 Task: Plan a trip to Melilla, Spain from 5th December, 2023 to 15th December, 2023 for 8 adults. Place can be entire room with 5 bedrooms having 5 beds and 5 bathrooms. Property type can be house.
Action: Mouse moved to (647, 291)
Screenshot: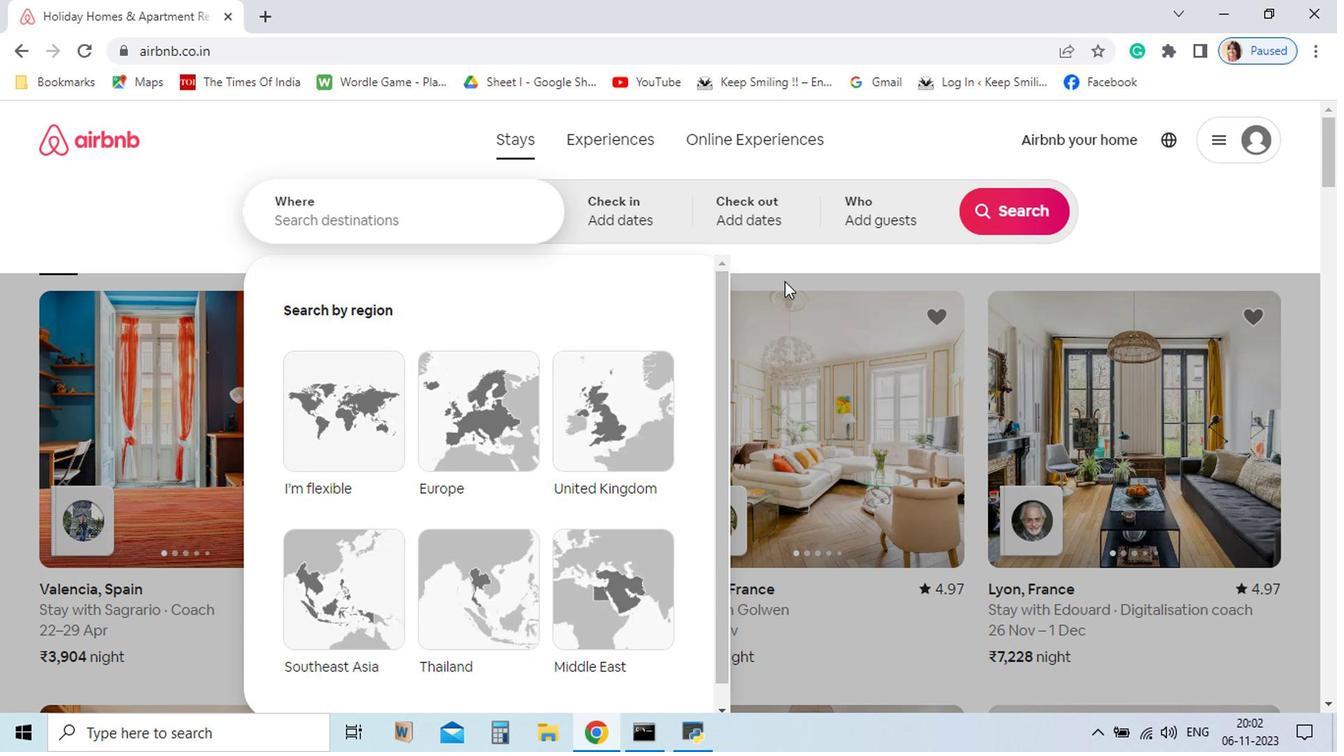
Action: Key pressed <Key.shift_r>Meli
Screenshot: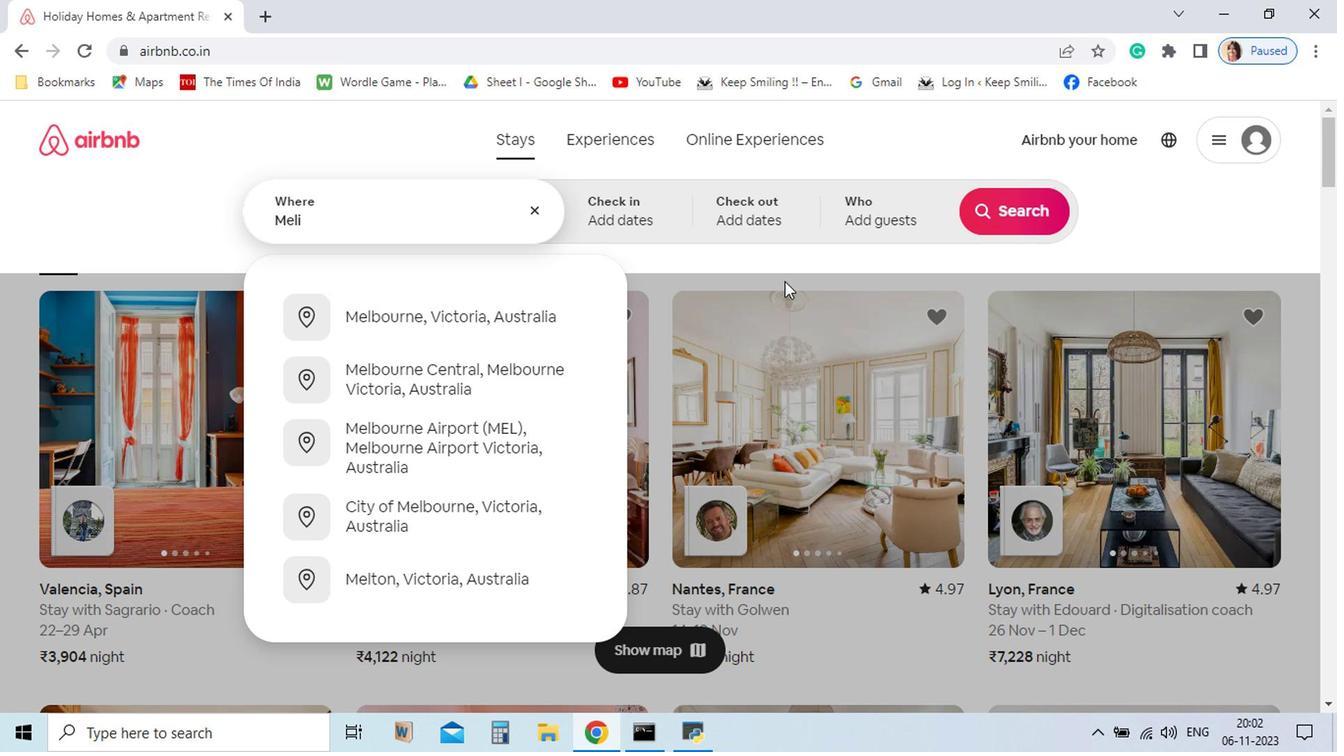 
Action: Mouse moved to (356, 353)
Screenshot: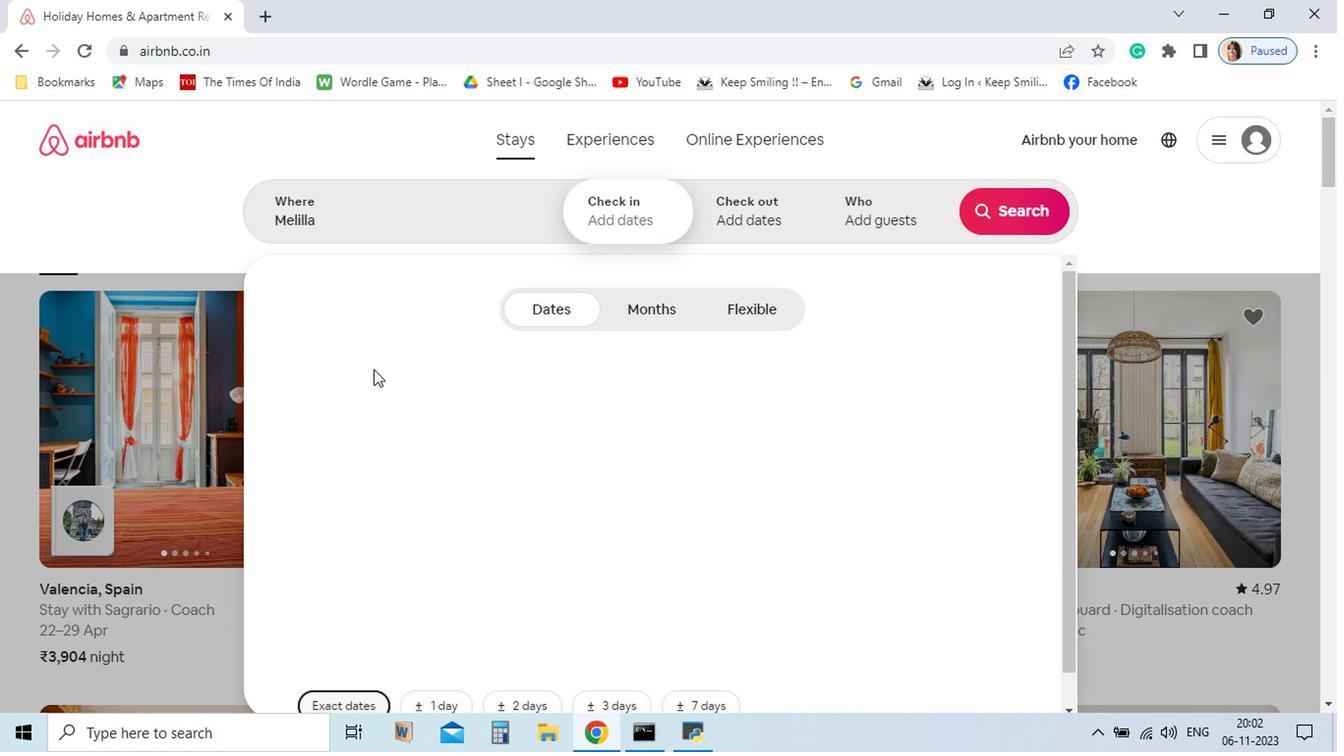 
Action: Mouse pressed left at (356, 353)
Screenshot: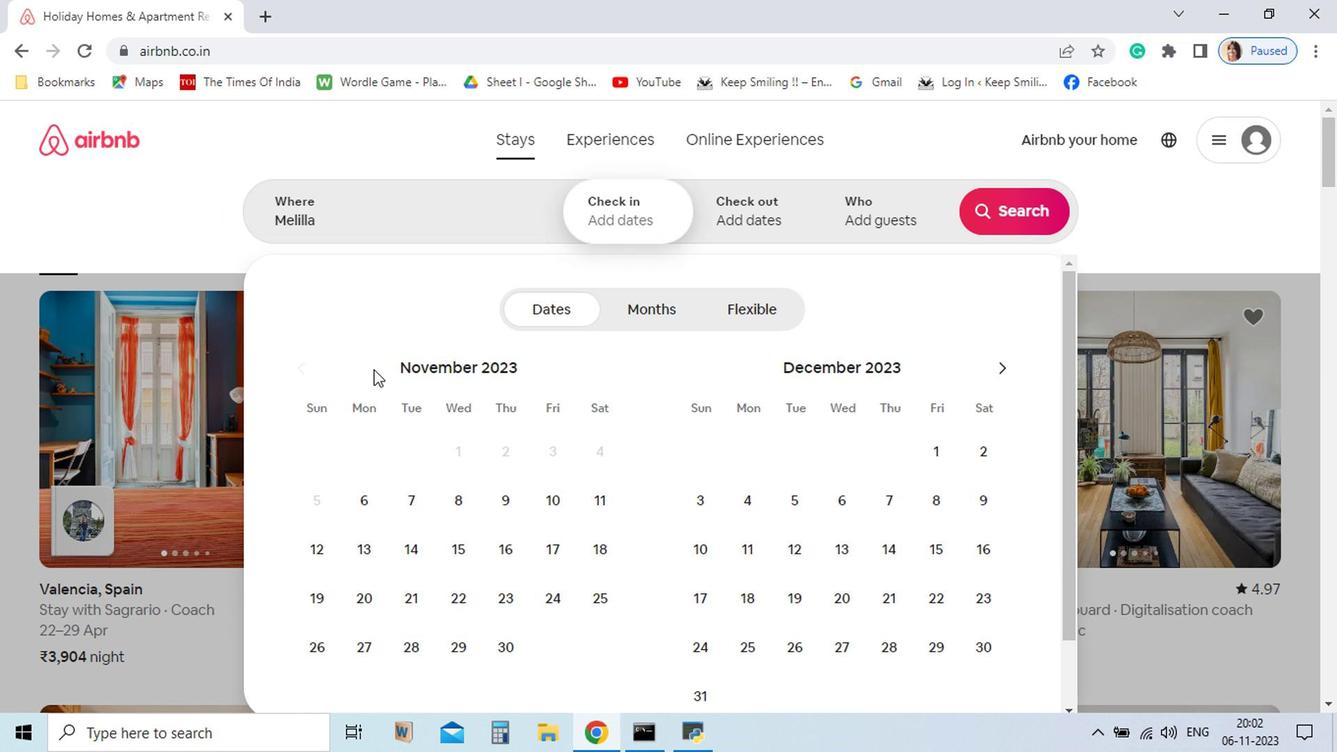 
Action: Mouse moved to (346, 250)
Screenshot: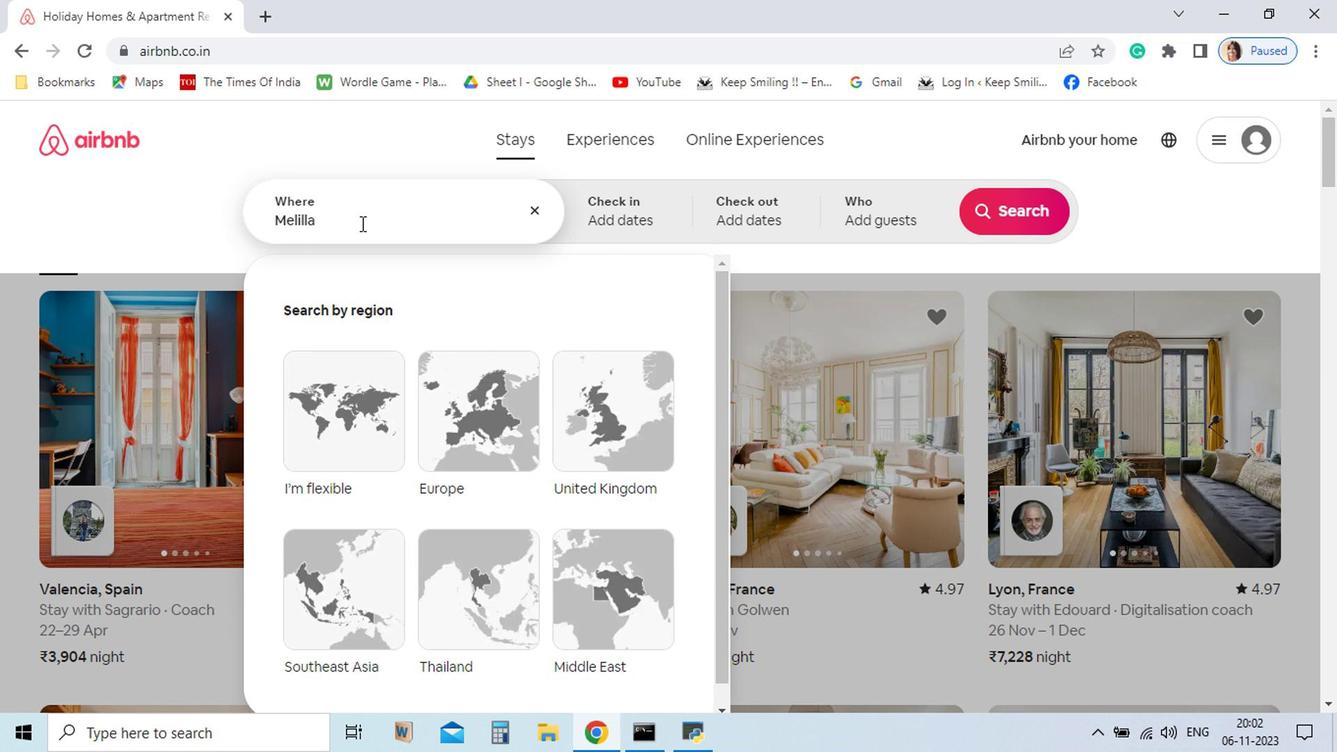 
Action: Mouse pressed left at (346, 250)
Screenshot: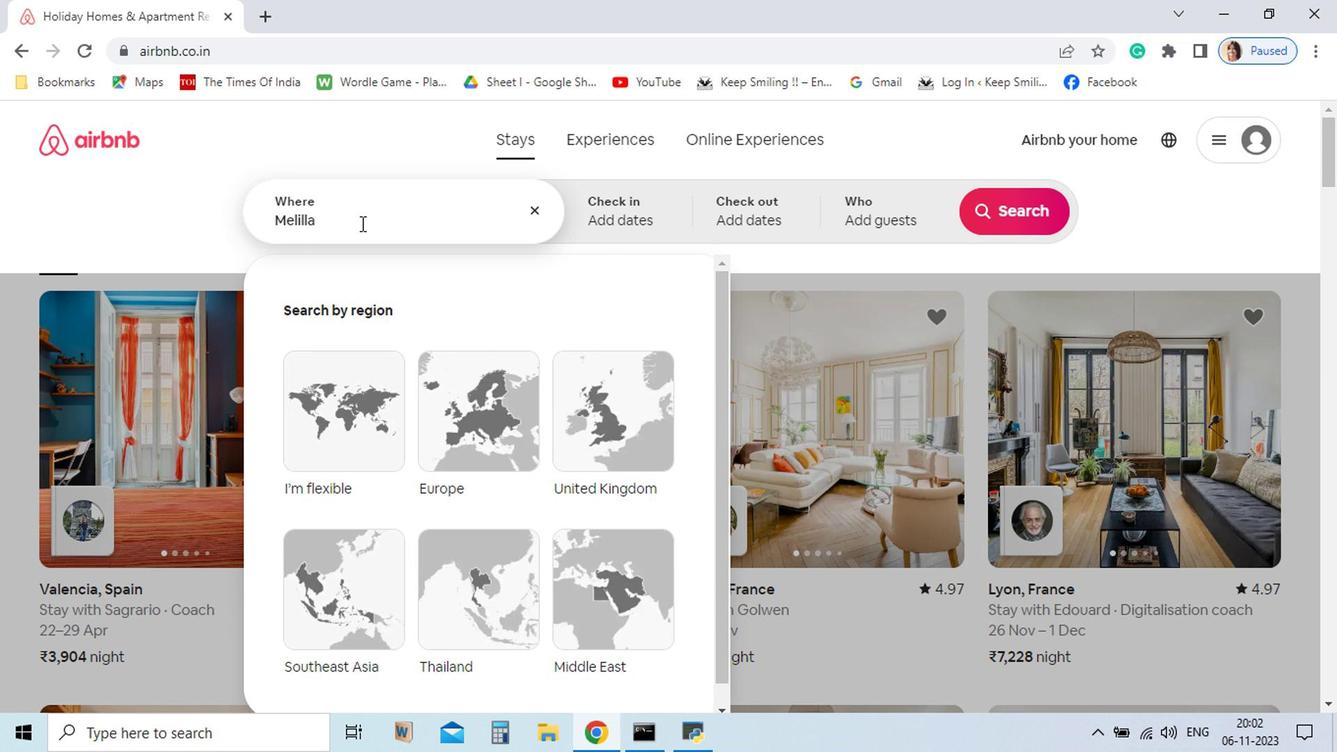 
Action: Key pressed ,<Key.space><Key.shift>Spain<Key.enter>
Screenshot: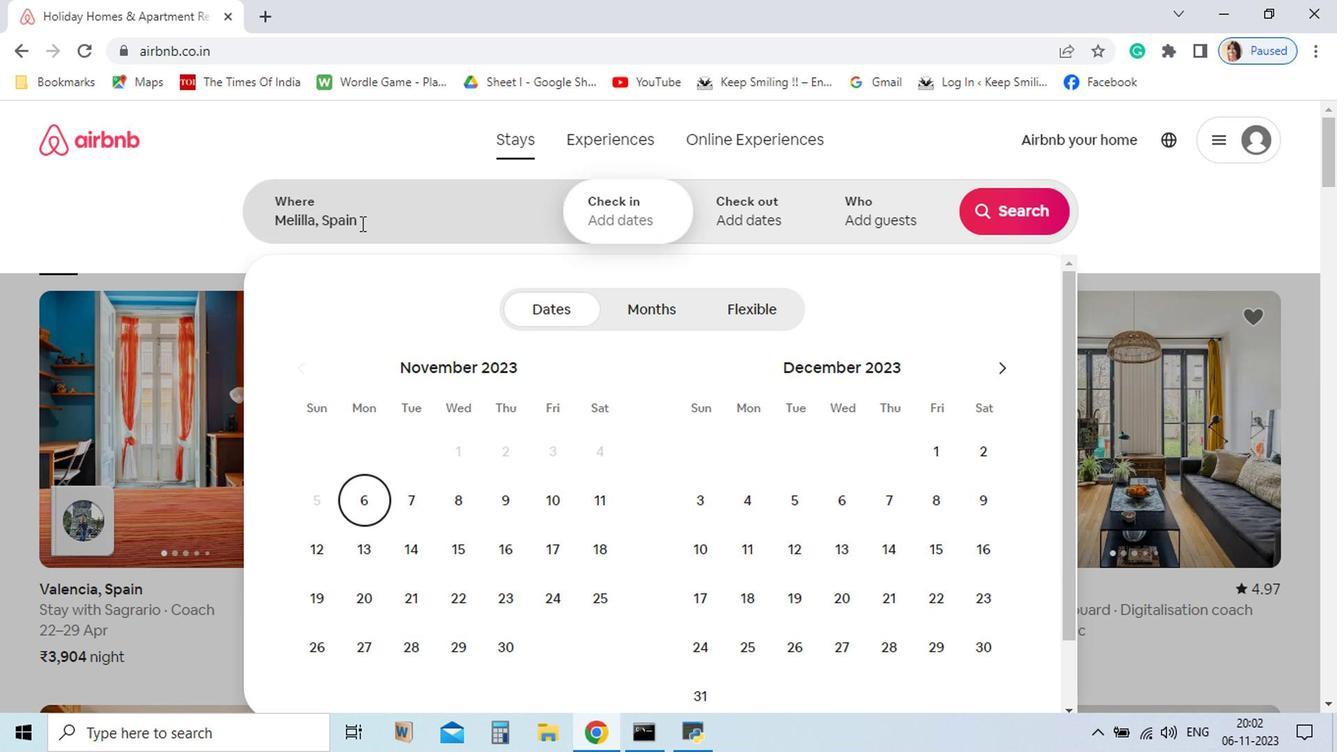 
Action: Mouse moved to (650, 441)
Screenshot: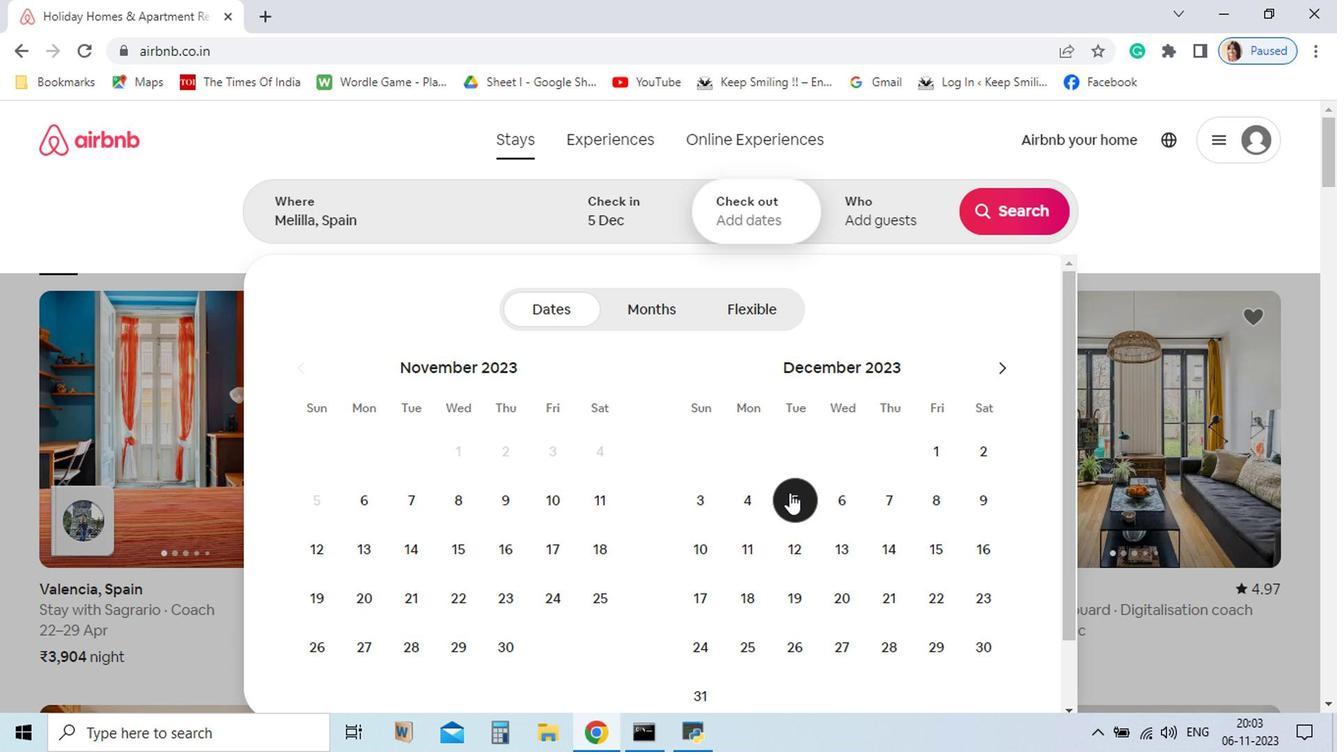 
Action: Mouse pressed left at (650, 441)
Screenshot: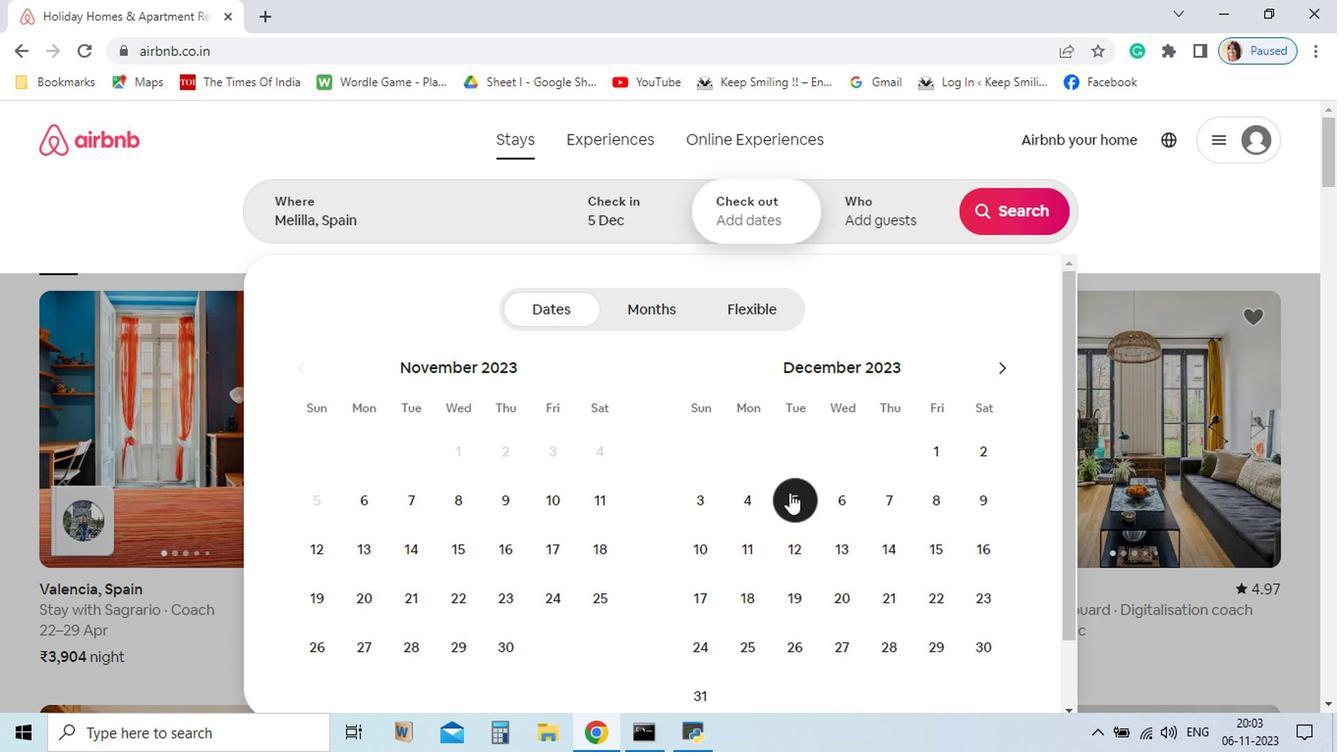 
Action: Mouse moved to (743, 482)
Screenshot: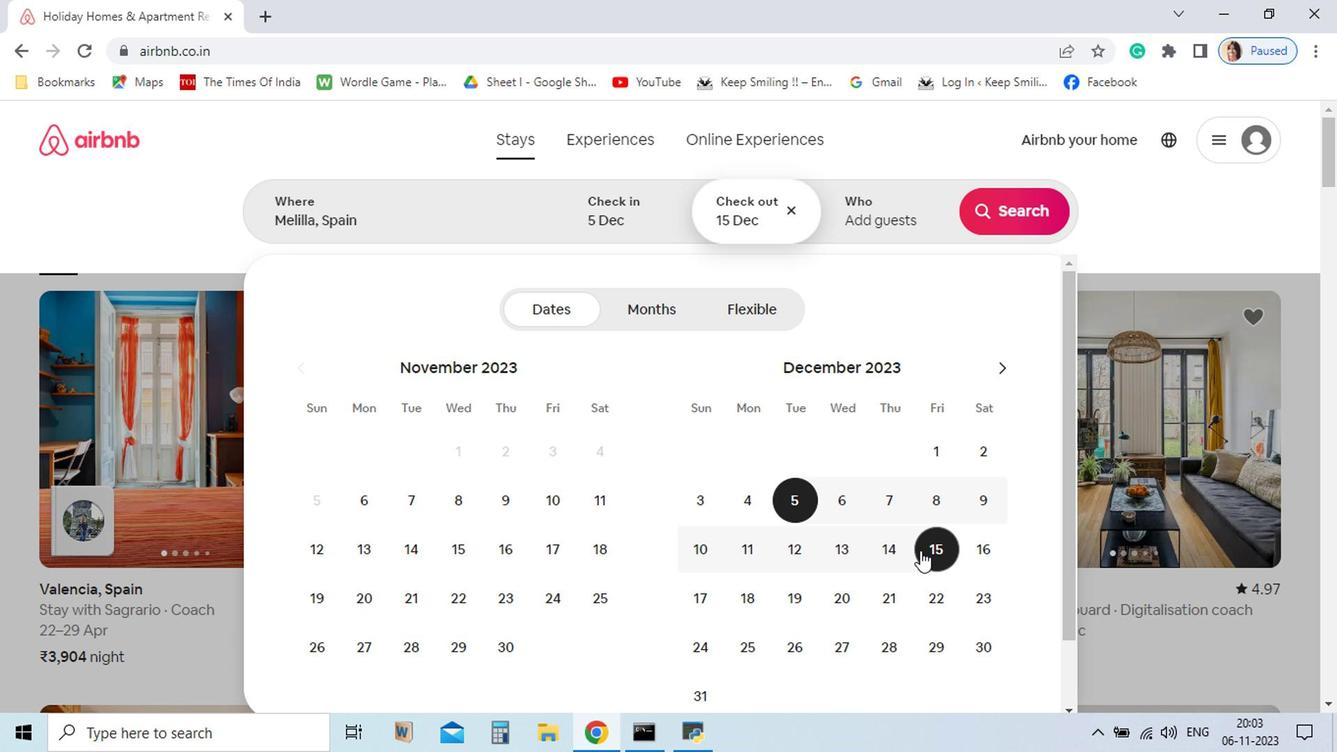 
Action: Mouse pressed left at (743, 482)
Screenshot: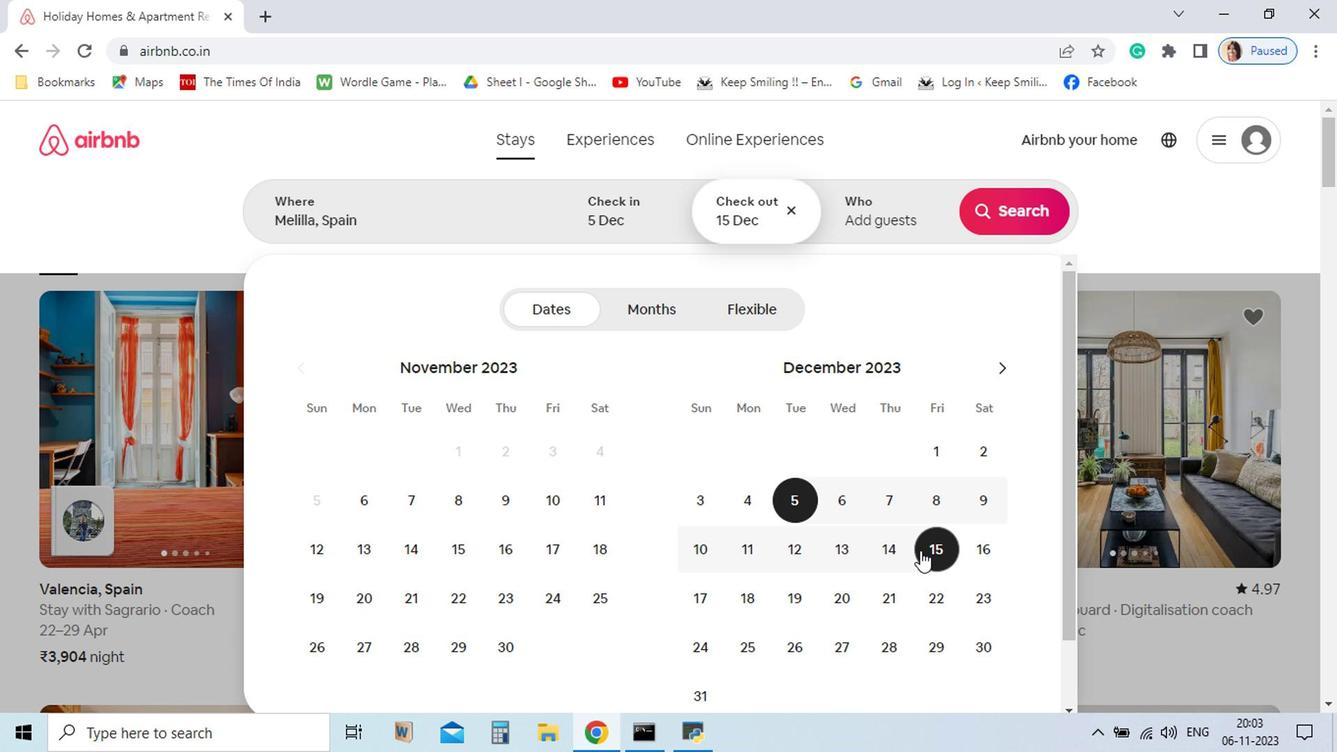 
Action: Mouse moved to (721, 253)
Screenshot: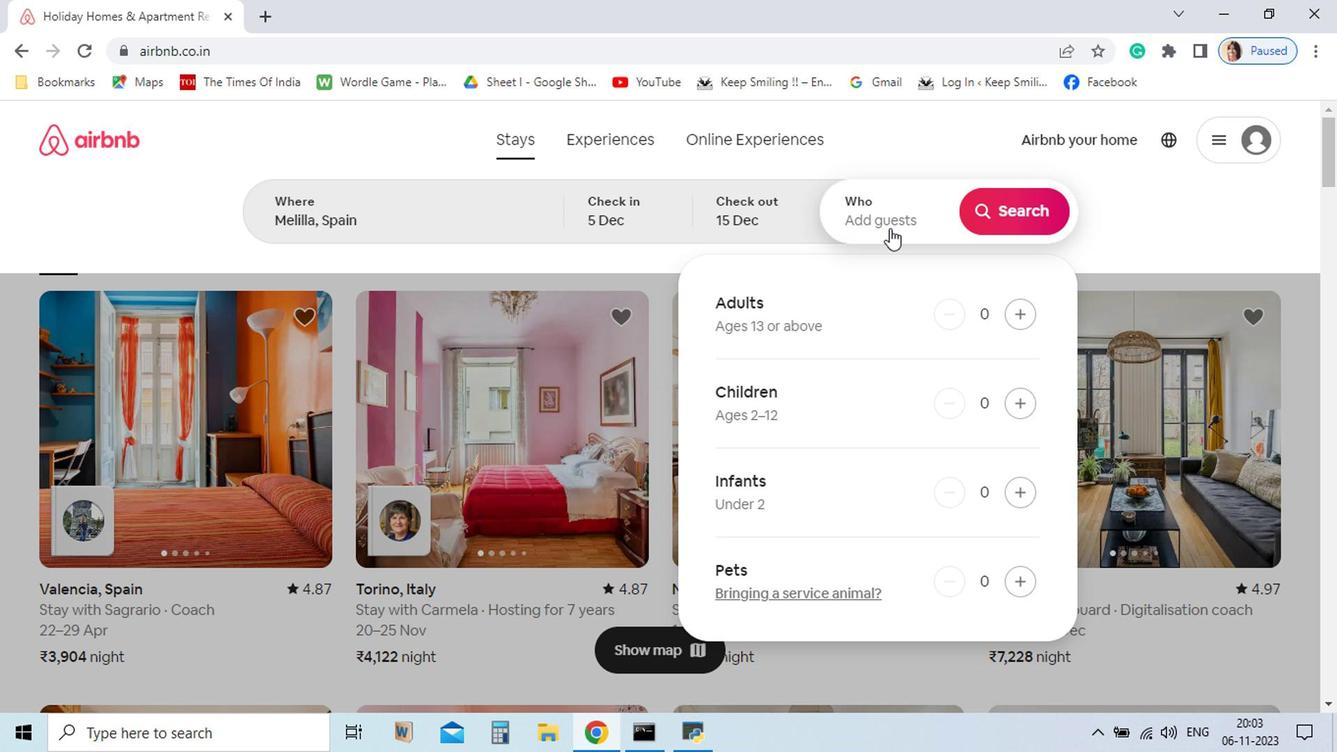 
Action: Mouse pressed left at (721, 253)
Screenshot: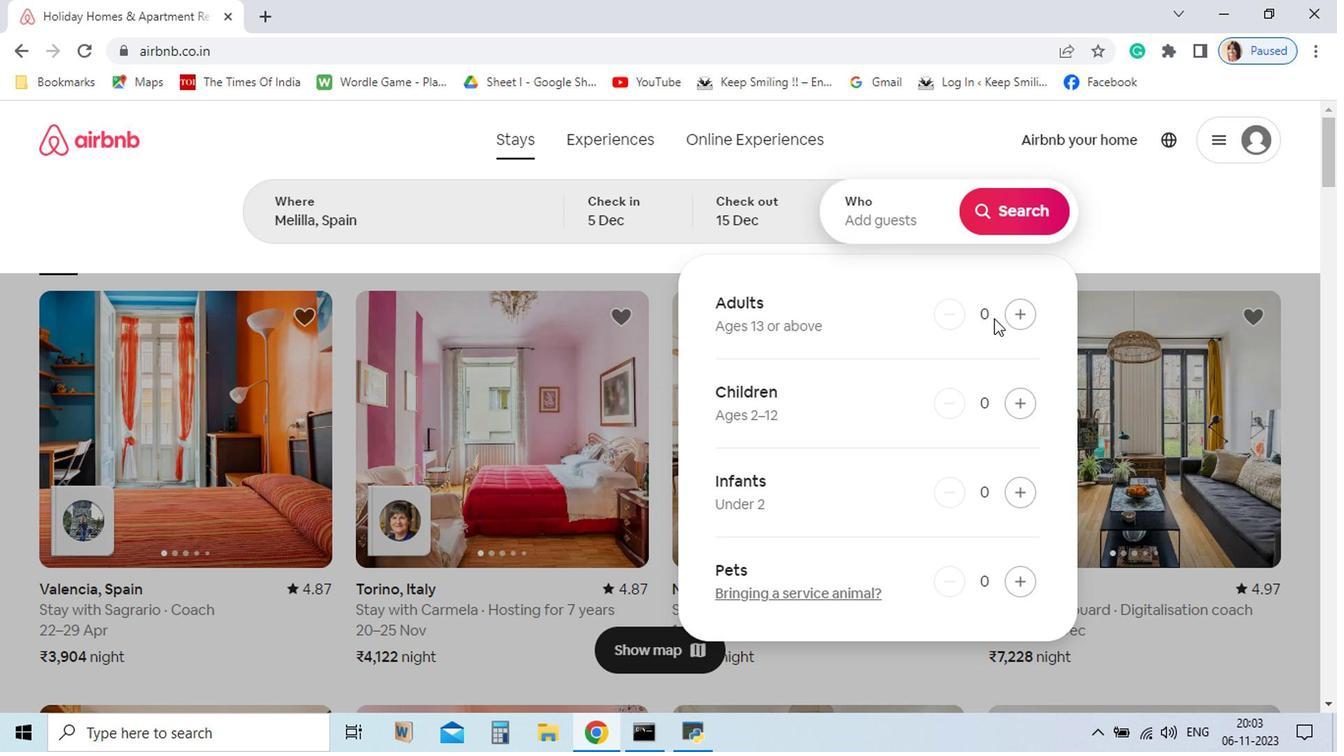 
Action: Mouse moved to (806, 312)
Screenshot: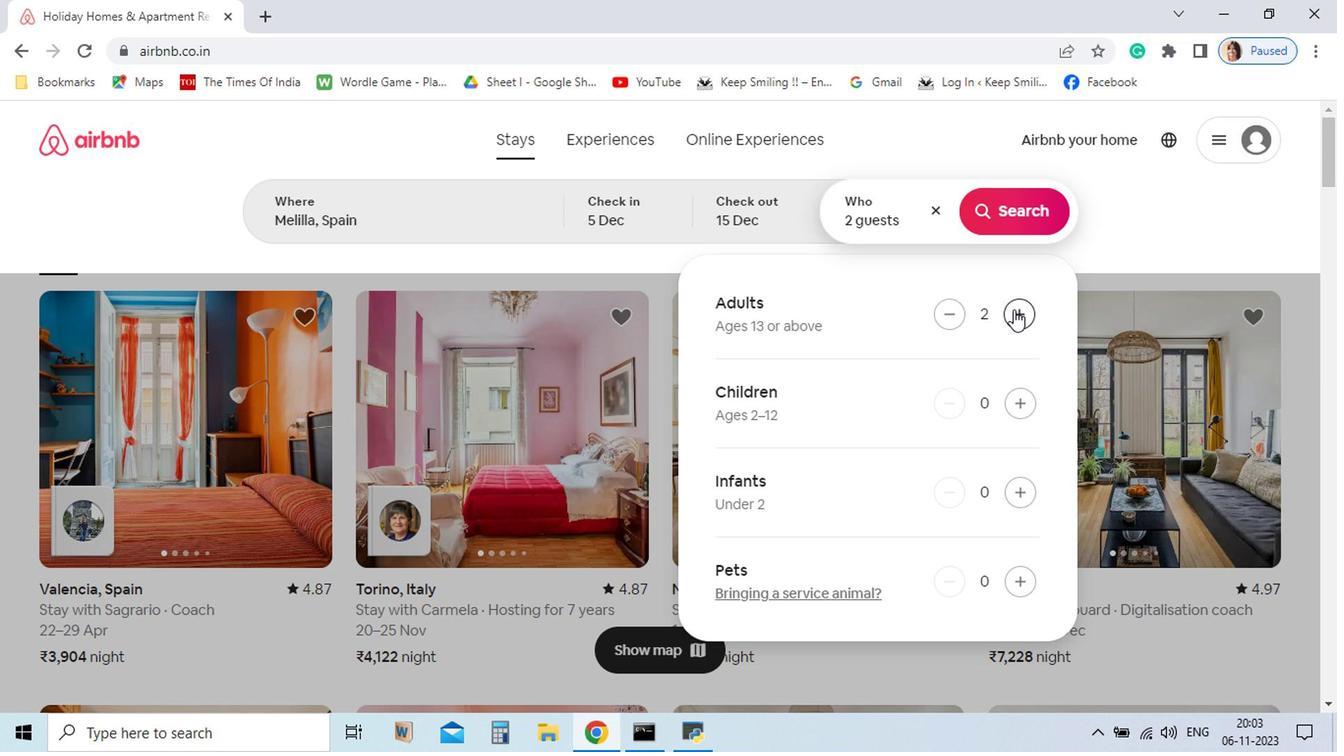 
Action: Mouse pressed left at (806, 312)
Screenshot: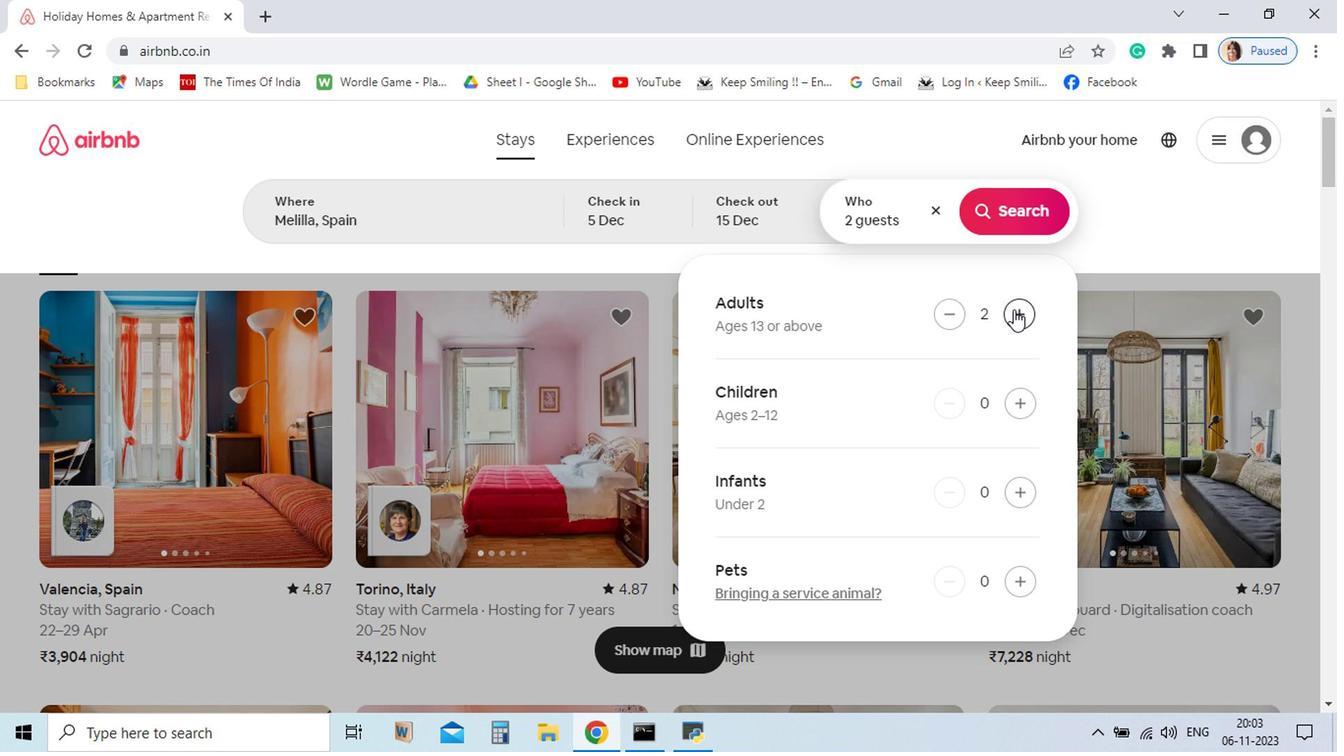 
Action: Mouse moved to (806, 311)
Screenshot: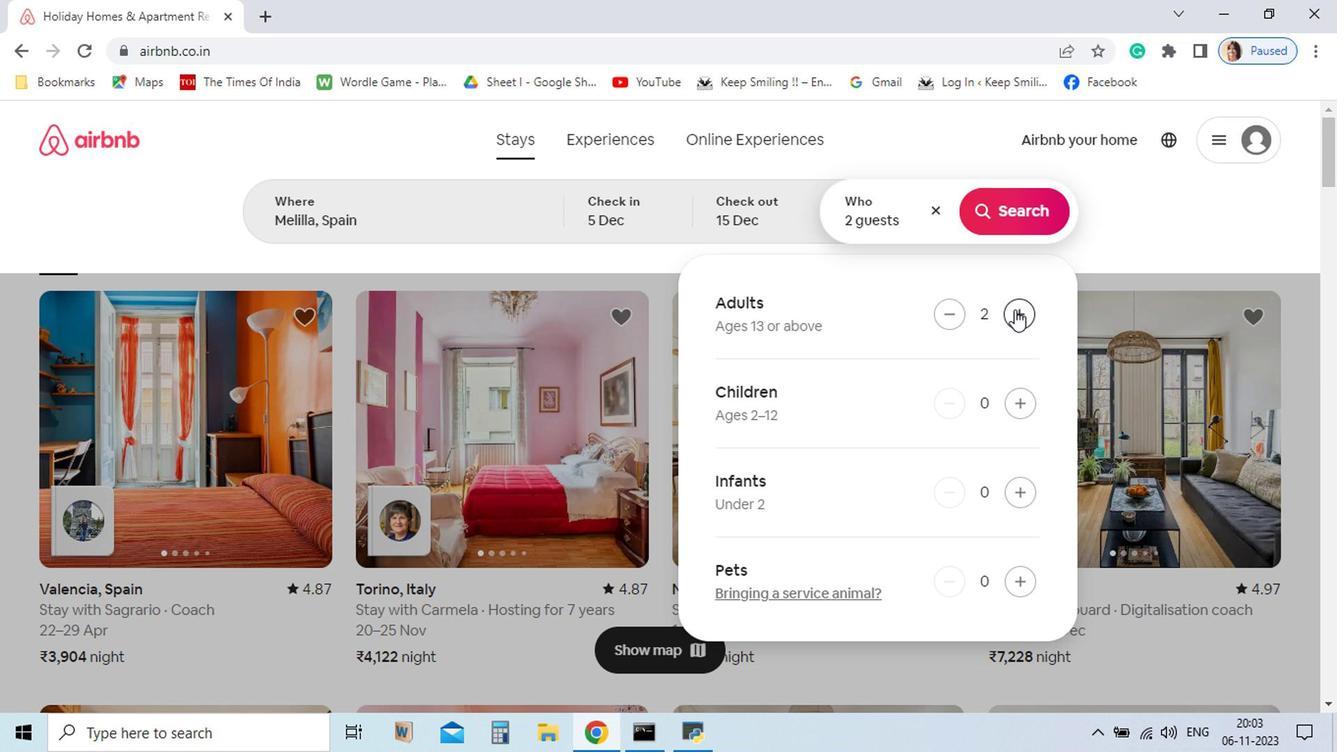 
Action: Mouse pressed left at (806, 311)
Screenshot: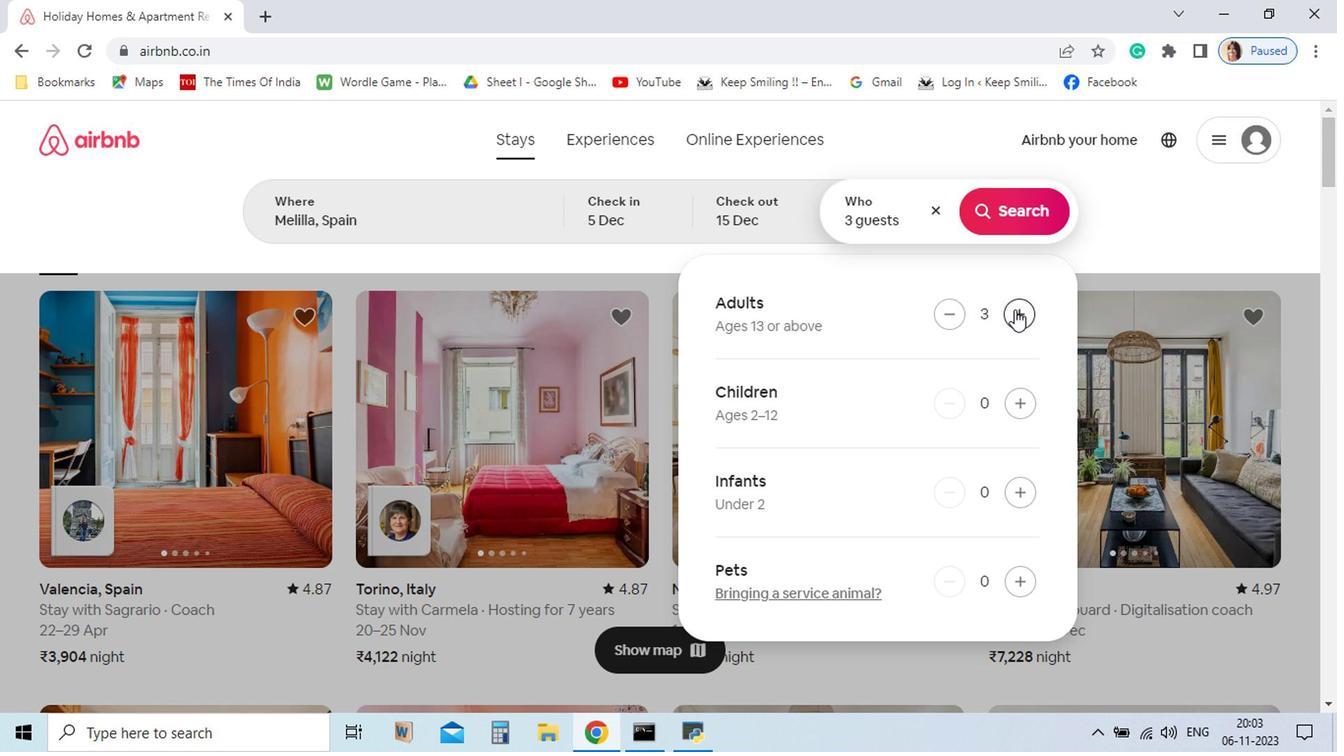 
Action: Mouse moved to (810, 311)
Screenshot: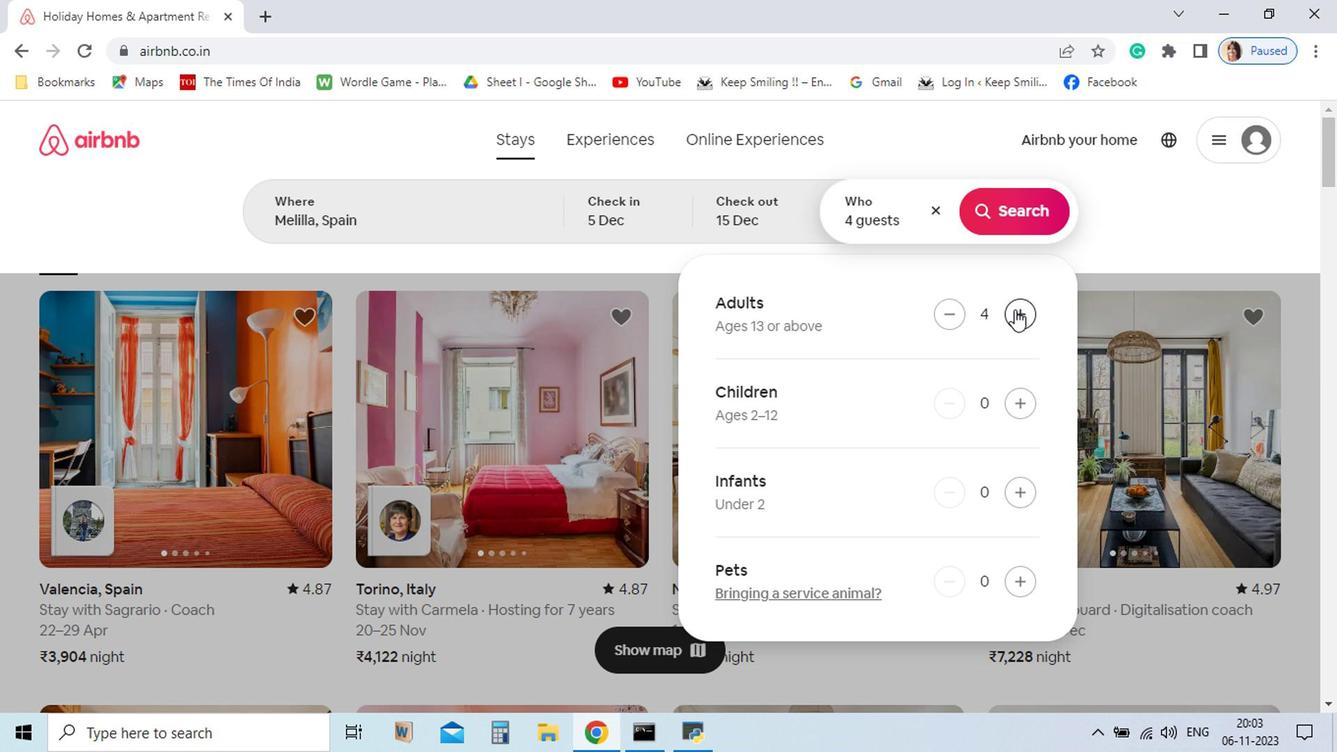 
Action: Mouse pressed left at (810, 311)
Screenshot: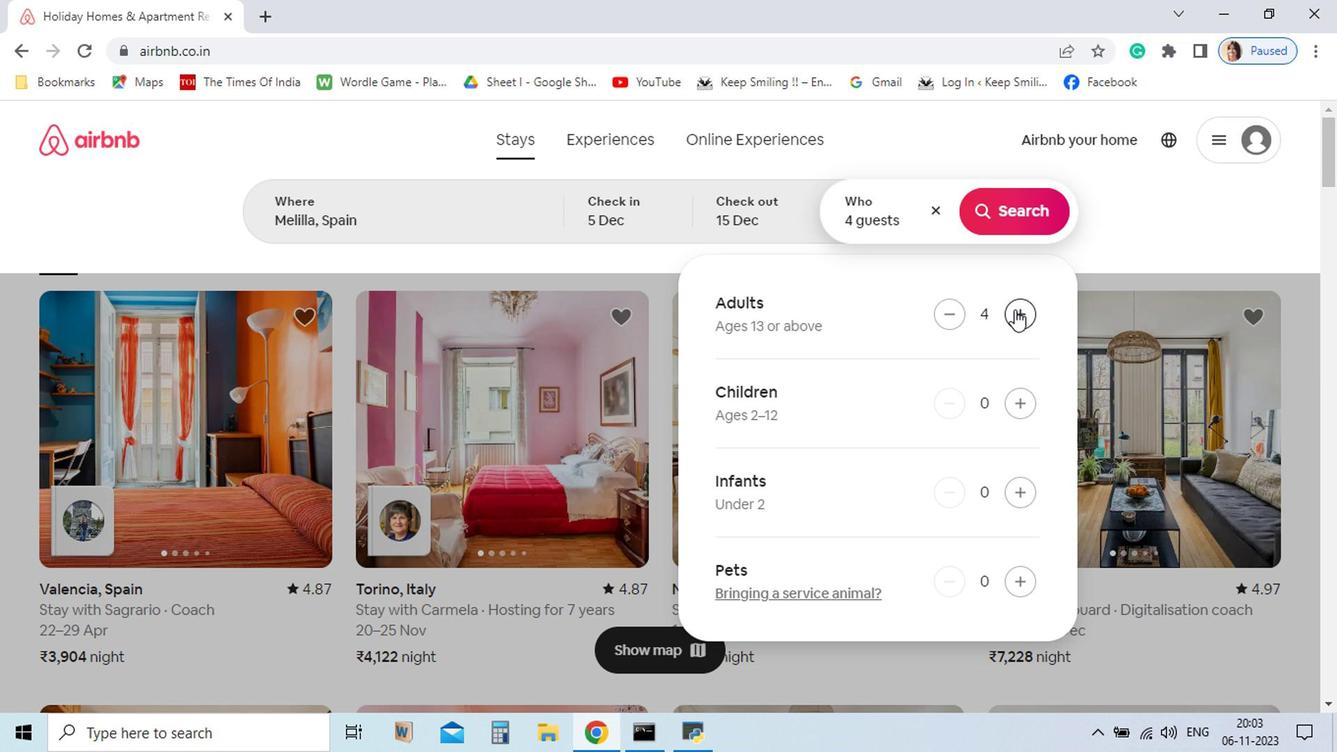 
Action: Mouse pressed left at (810, 311)
Screenshot: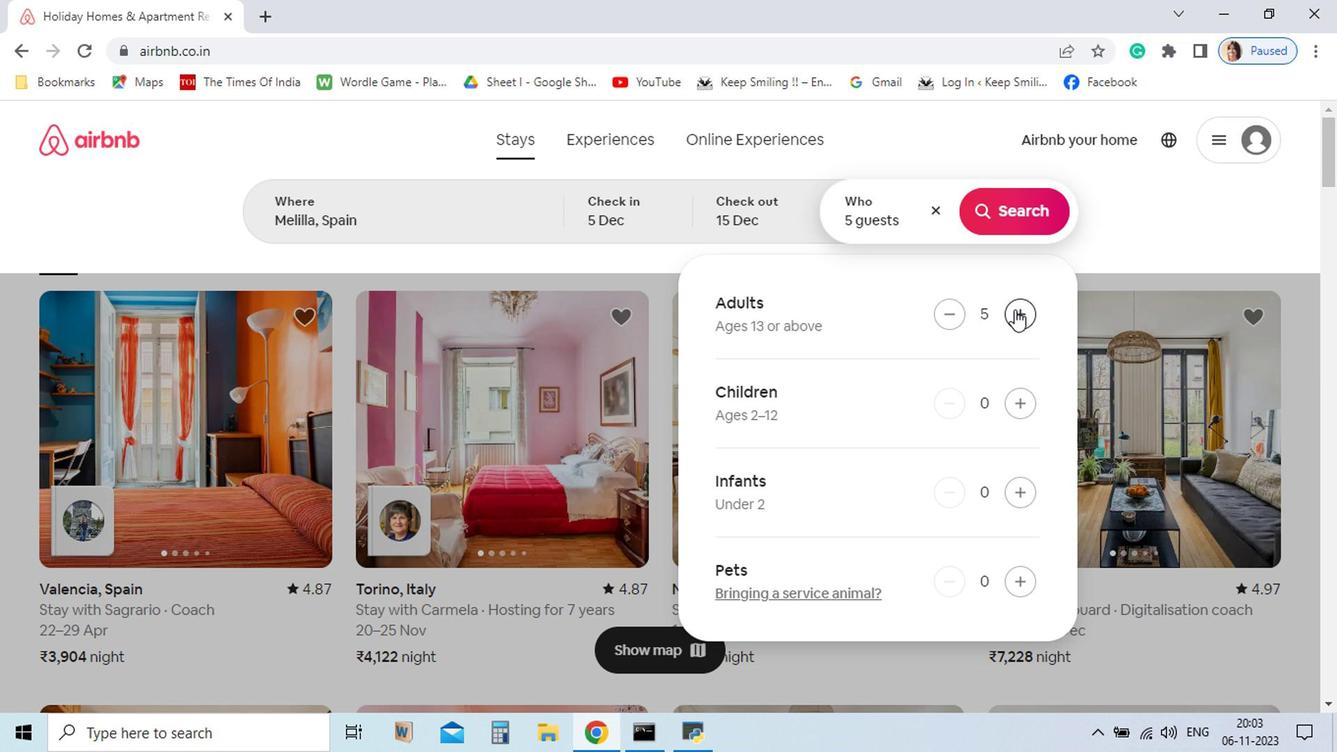 
Action: Mouse pressed left at (810, 311)
Screenshot: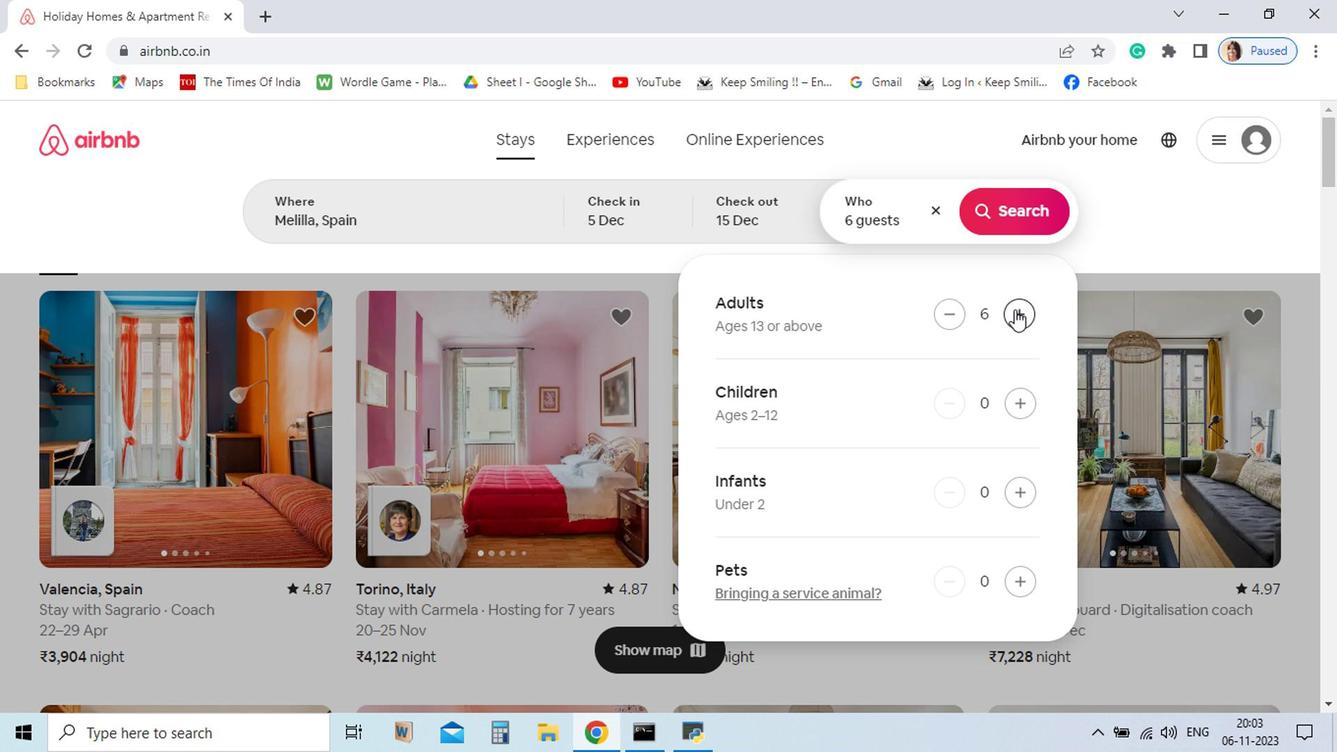 
Action: Mouse pressed left at (810, 311)
Screenshot: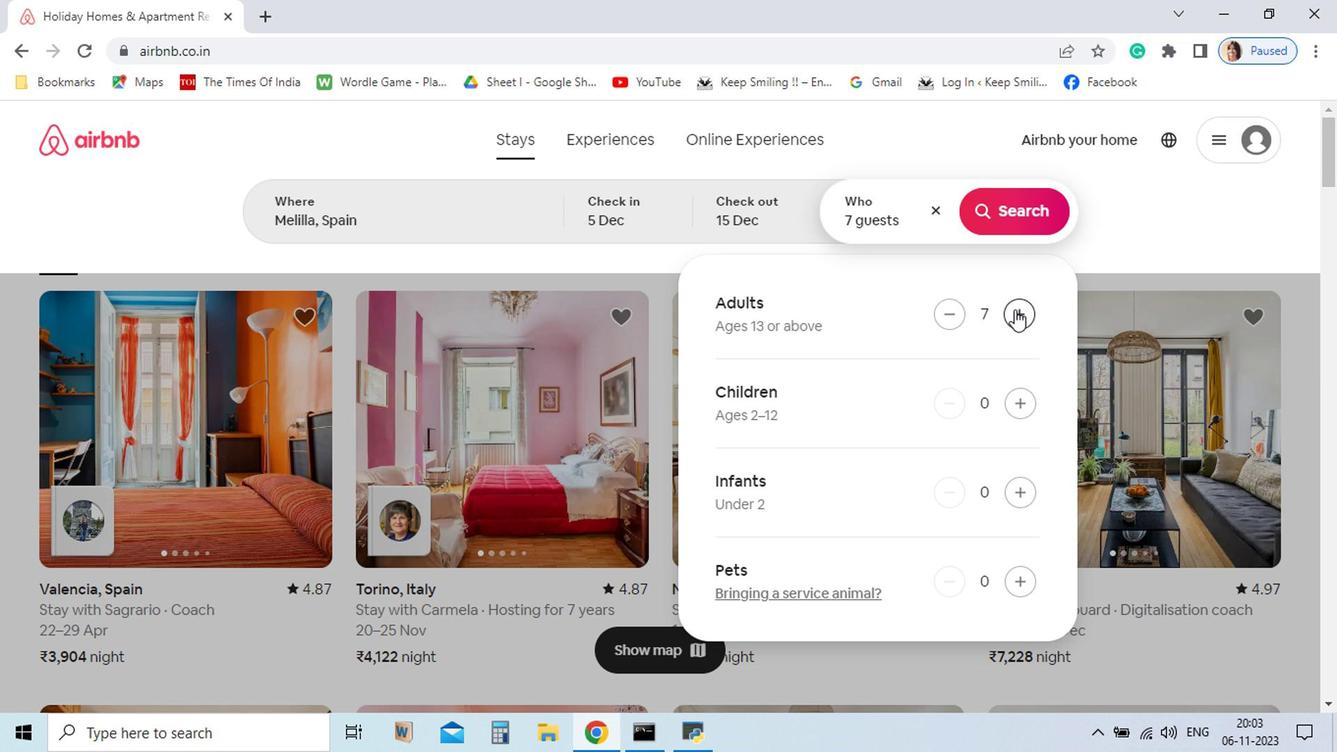 
Action: Mouse pressed left at (810, 311)
Screenshot: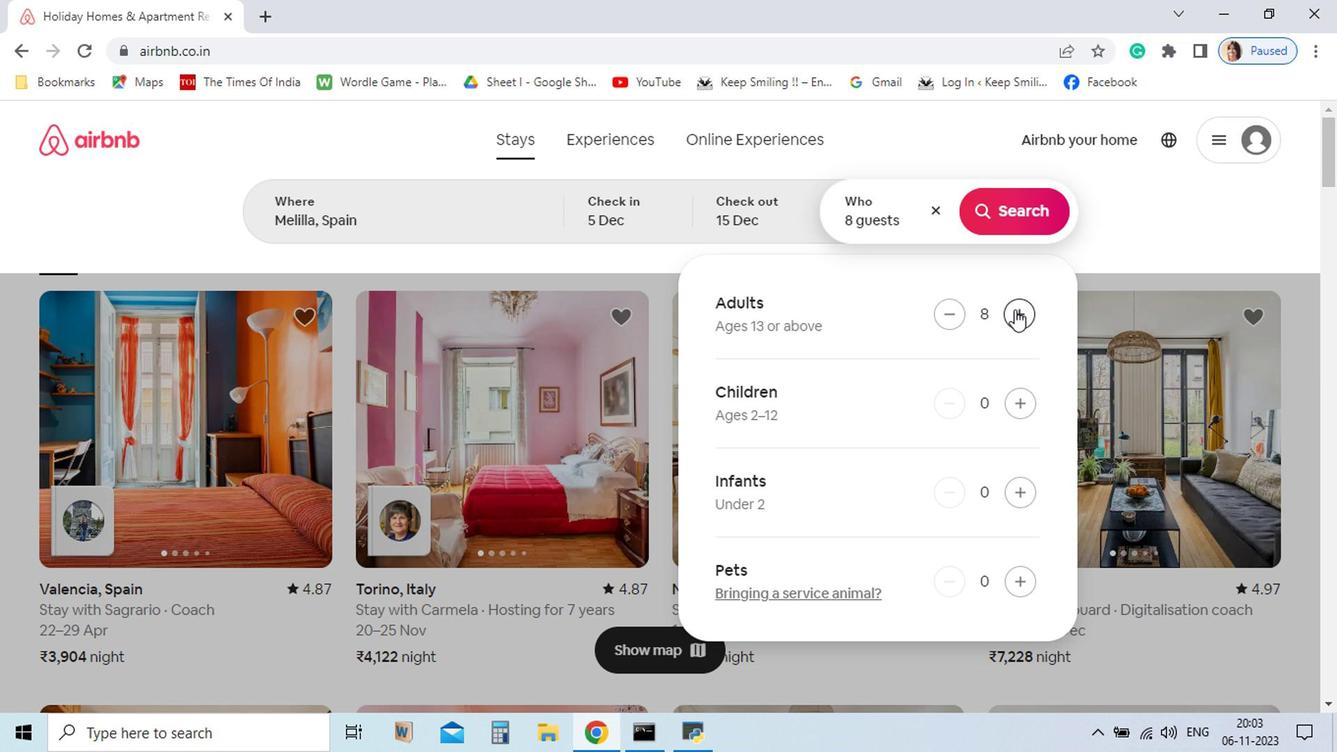
Action: Mouse pressed left at (810, 311)
Screenshot: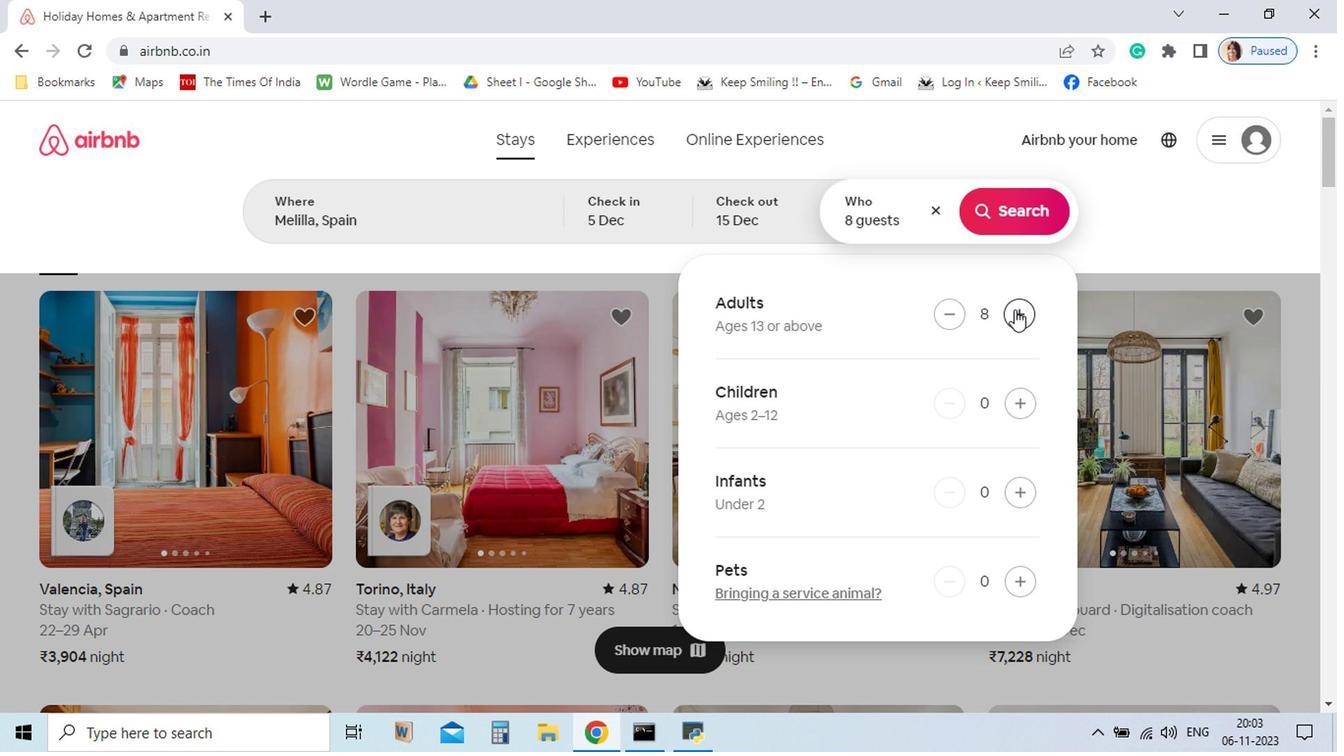 
Action: Mouse moved to (817, 240)
Screenshot: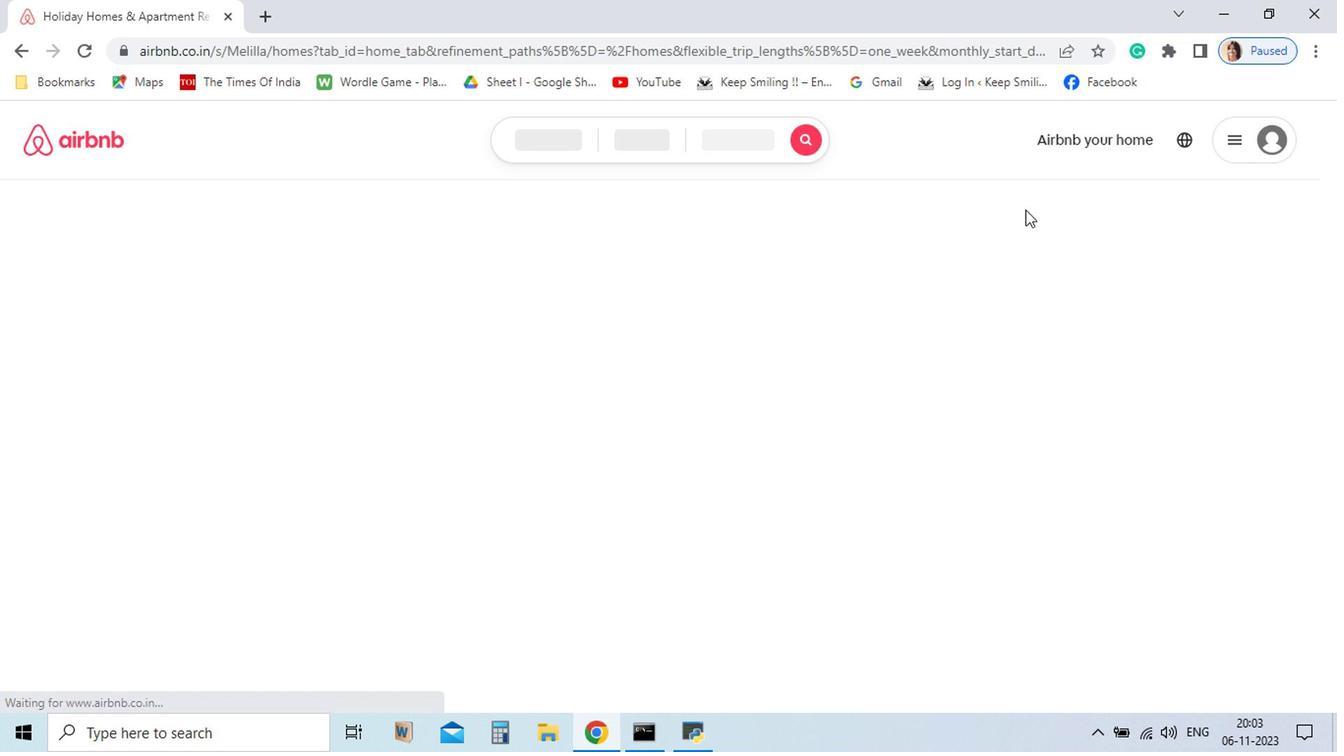 
Action: Mouse pressed left at (817, 240)
Screenshot: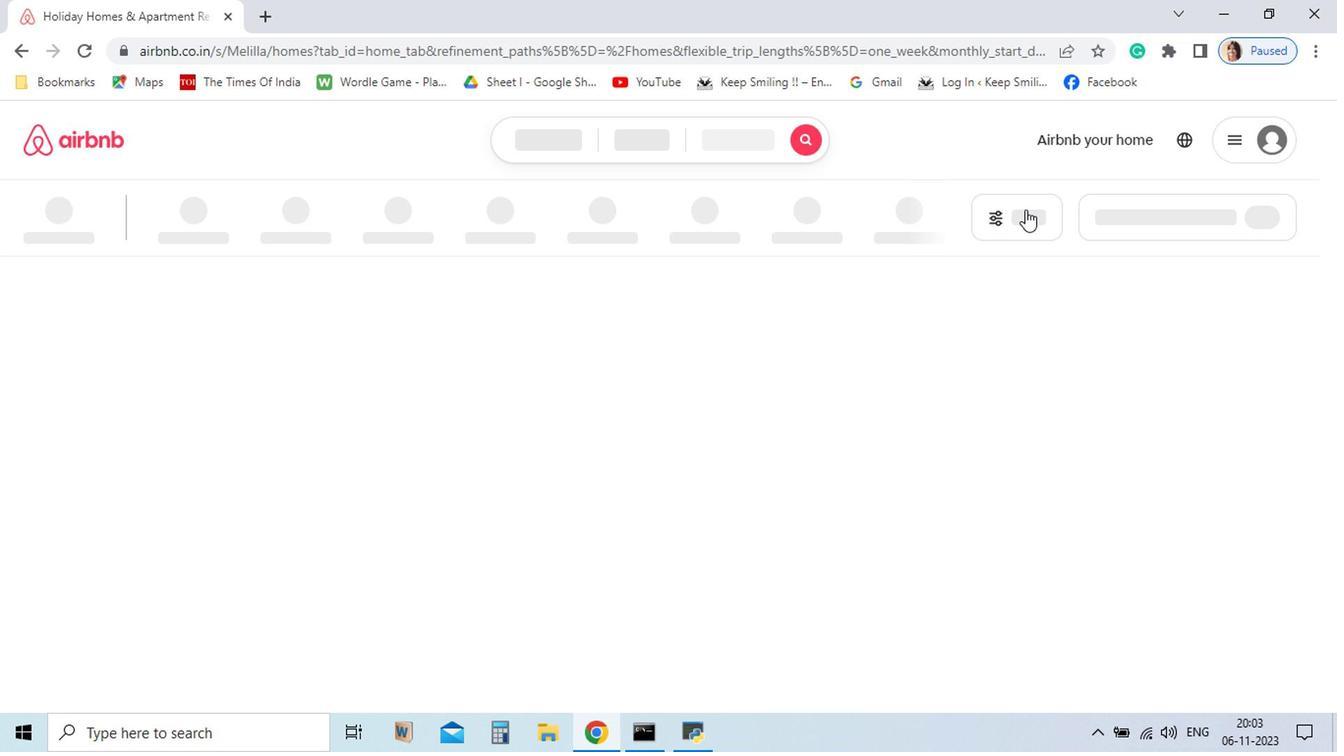 
Action: Mouse moved to (822, 251)
Screenshot: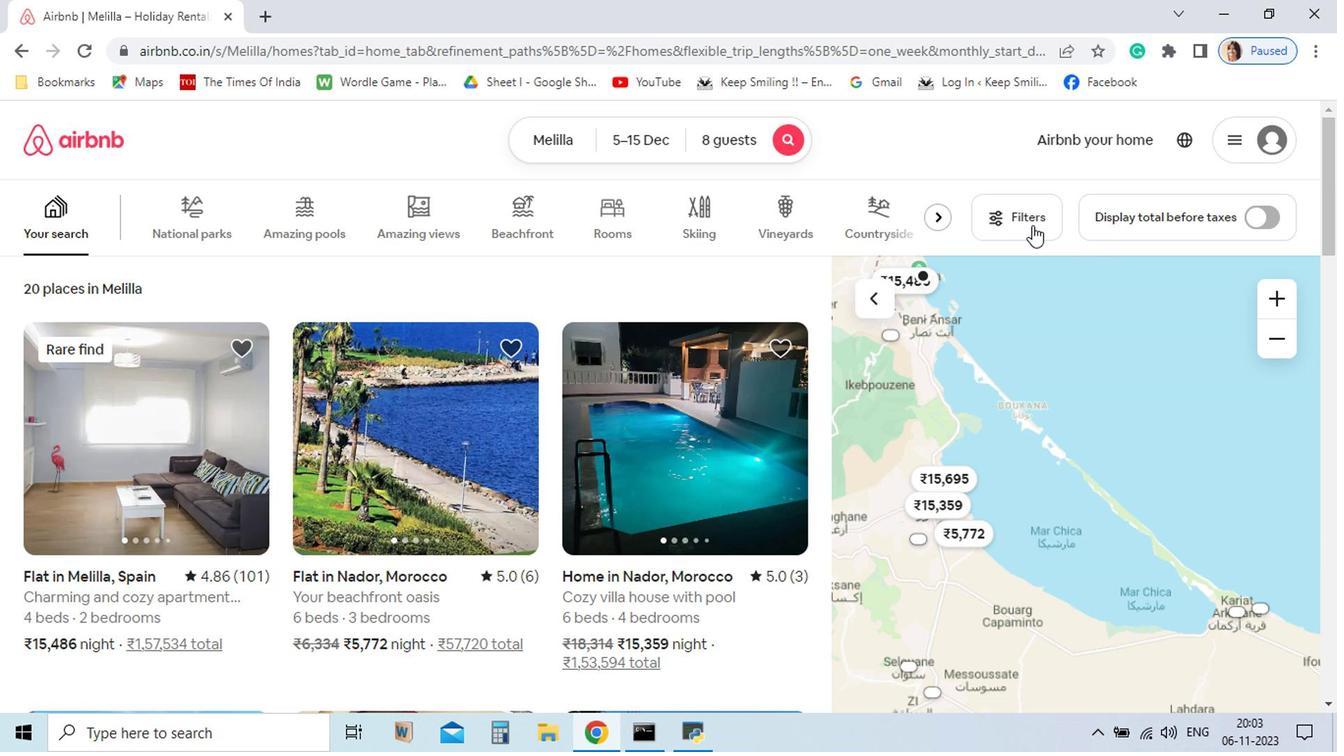 
Action: Mouse pressed left at (822, 251)
Screenshot: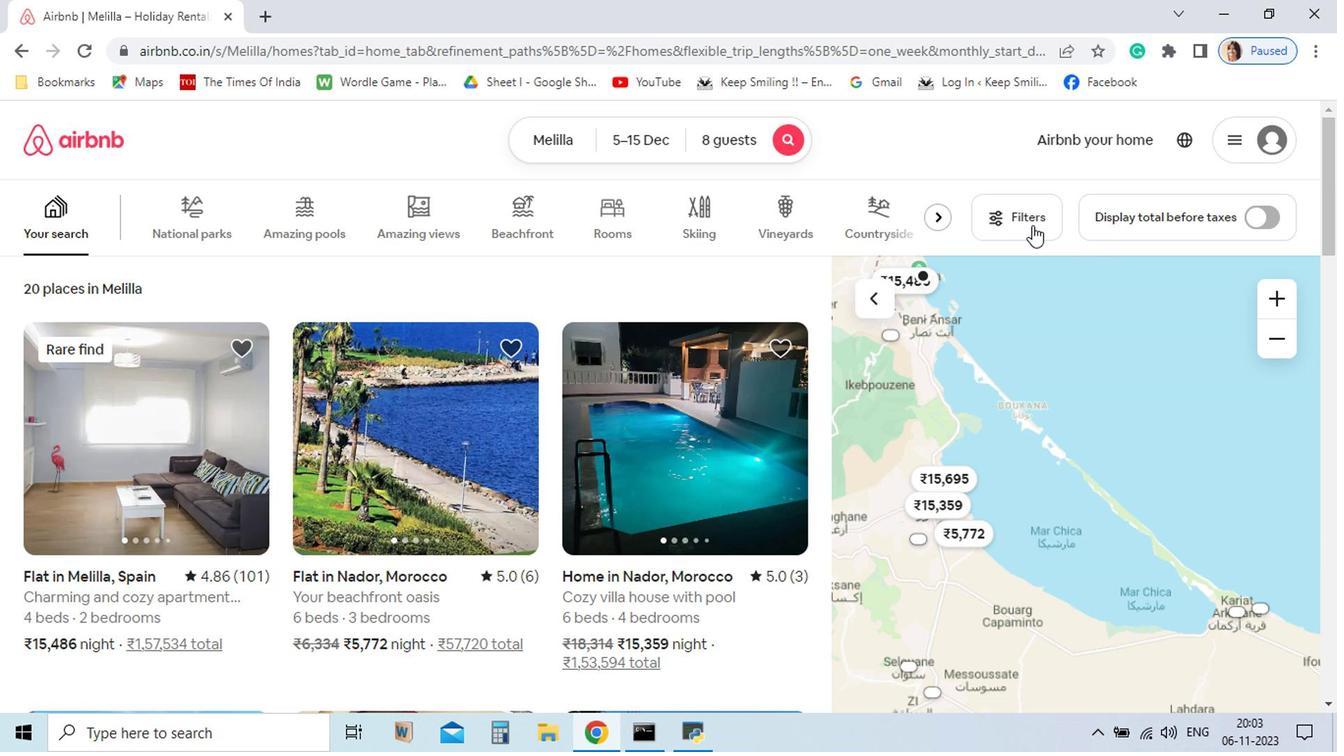 
Action: Mouse moved to (833, 264)
Screenshot: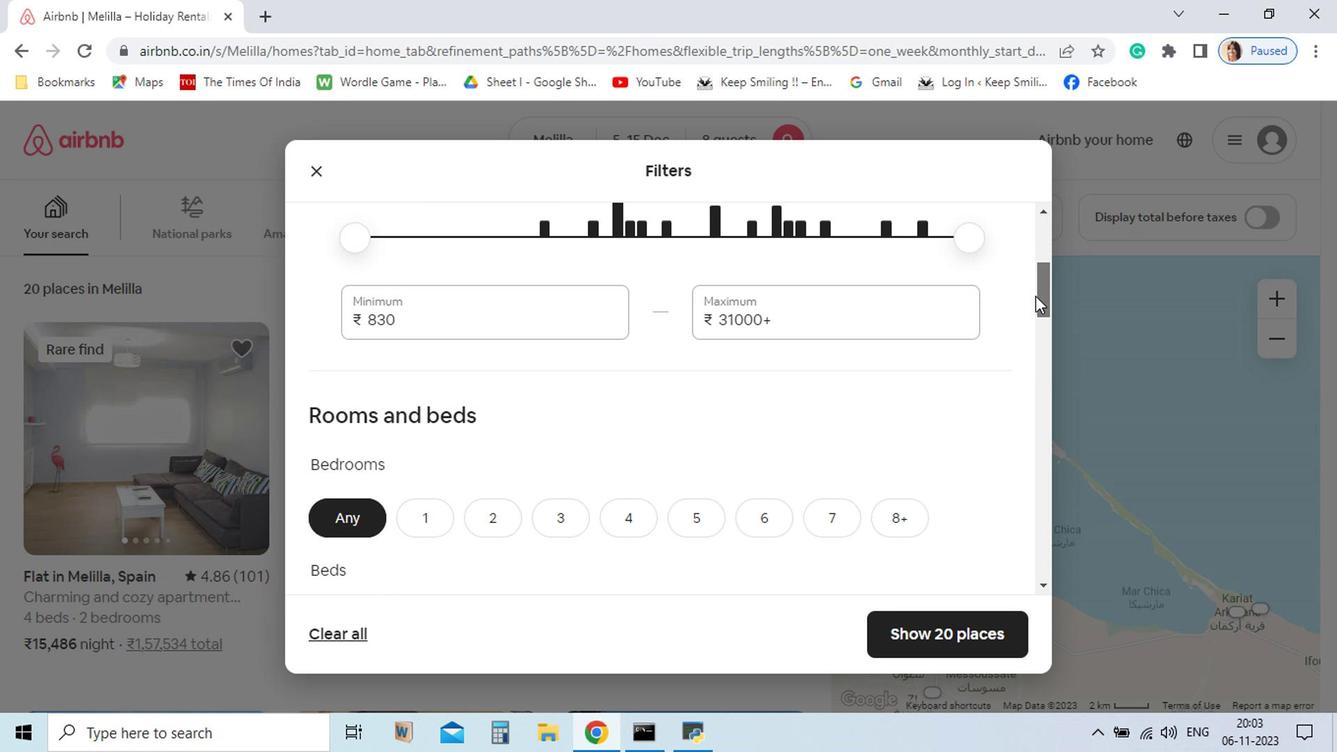
Action: Mouse pressed left at (833, 264)
Screenshot: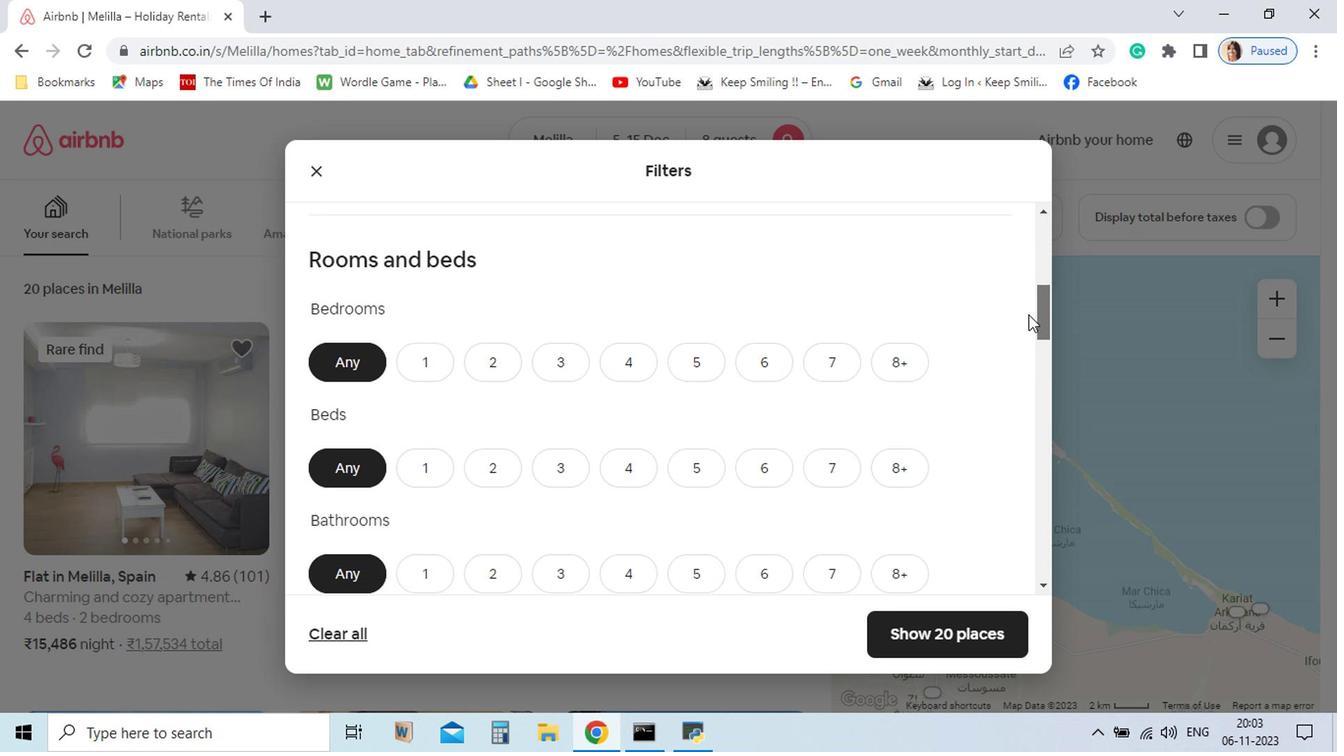 
Action: Mouse moved to (819, 315)
Screenshot: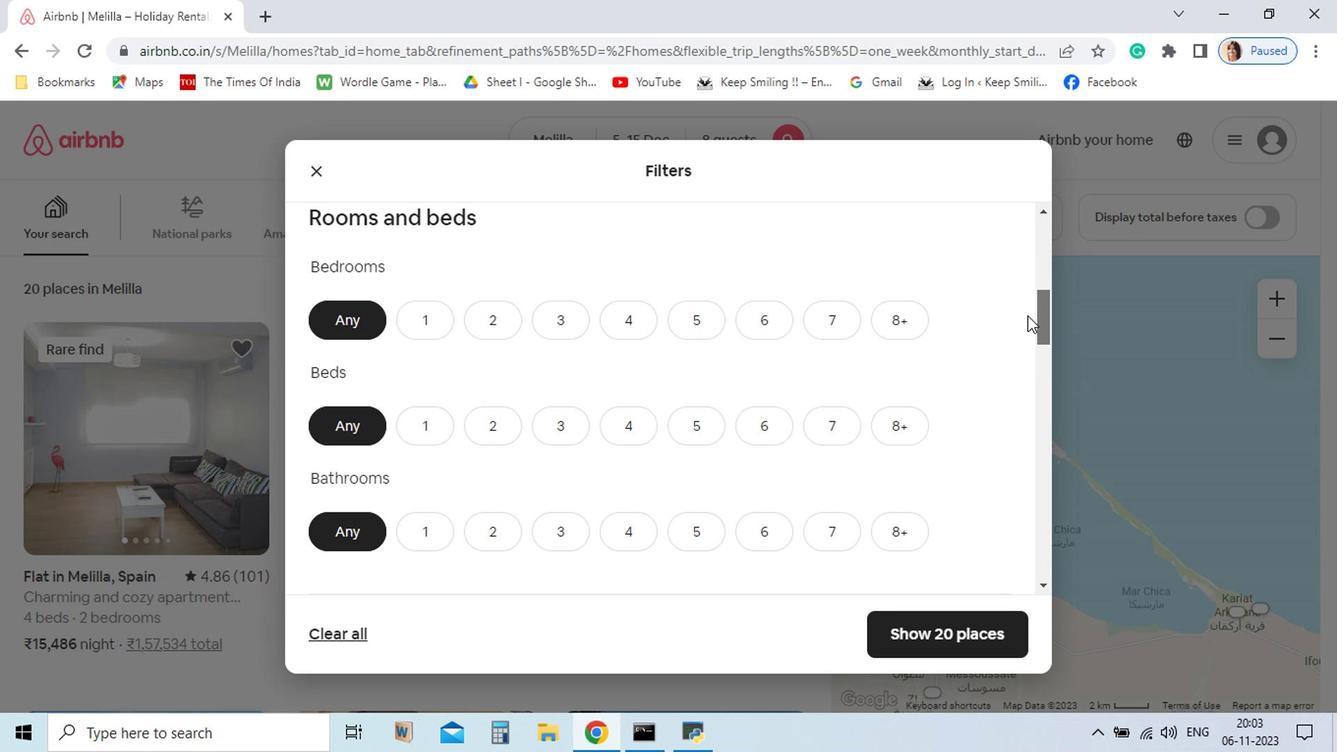 
Action: Mouse pressed left at (819, 315)
Screenshot: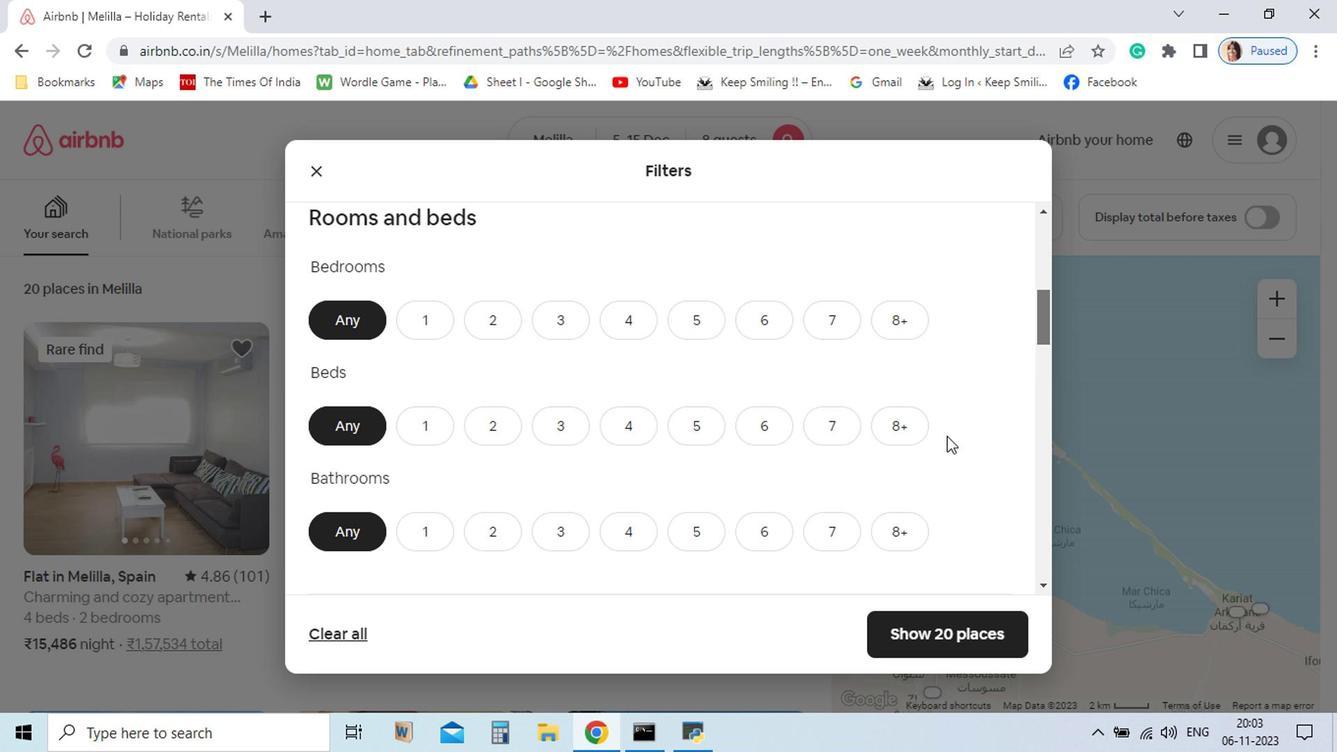 
Action: Mouse moved to (583, 312)
Screenshot: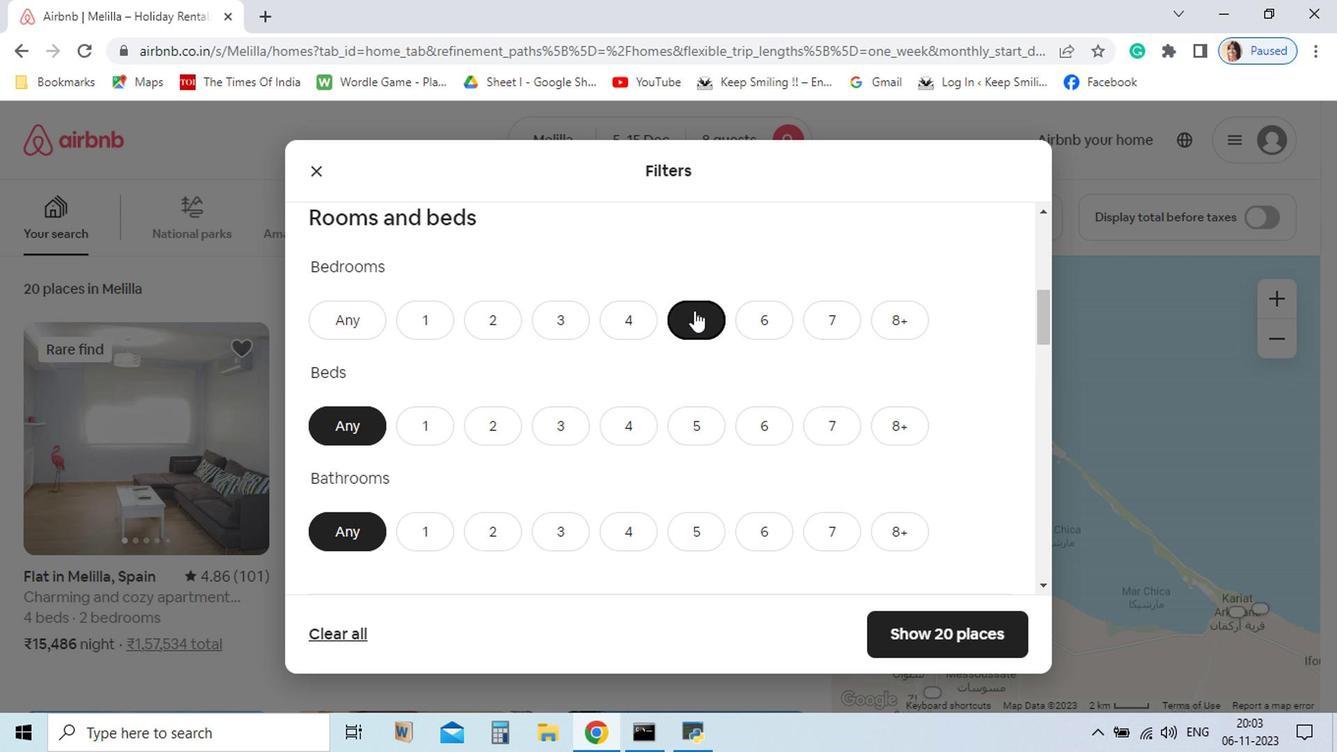 
Action: Mouse pressed left at (583, 312)
Screenshot: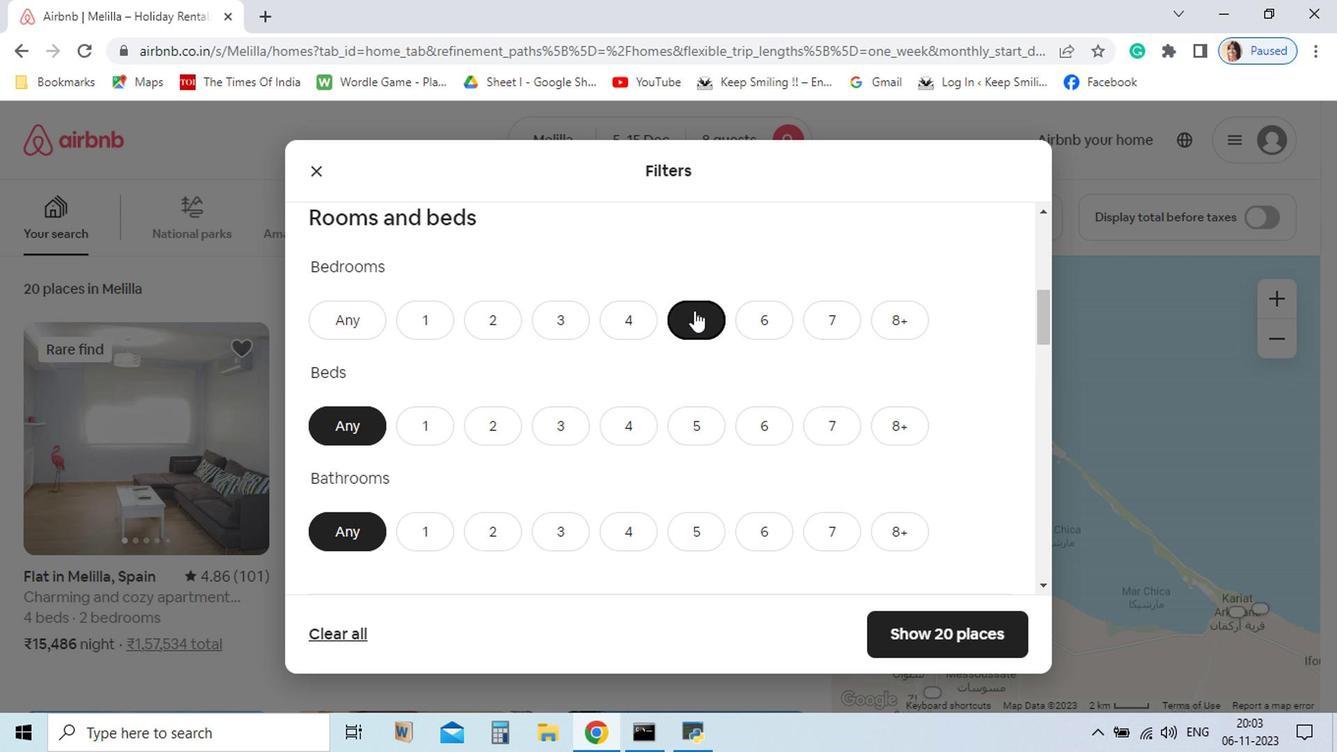 
Action: Mouse moved to (591, 393)
Screenshot: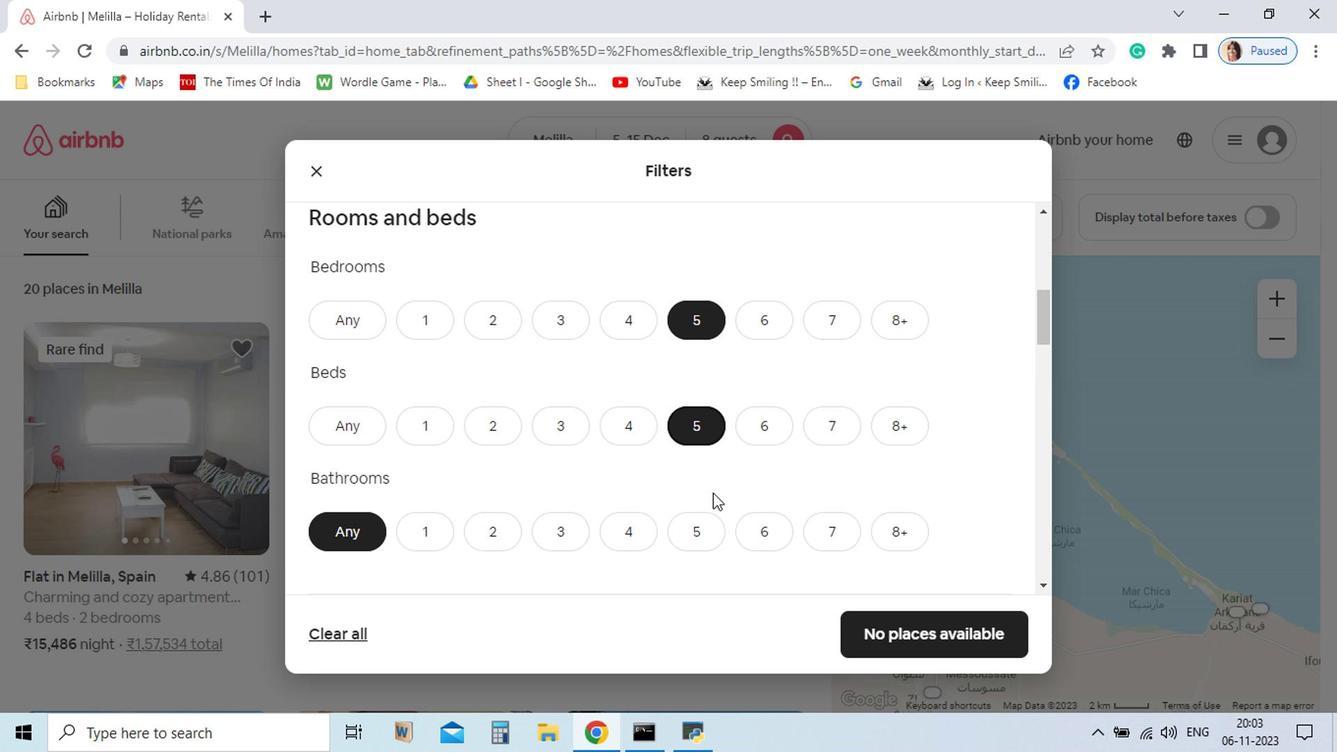 
Action: Mouse pressed left at (591, 393)
Screenshot: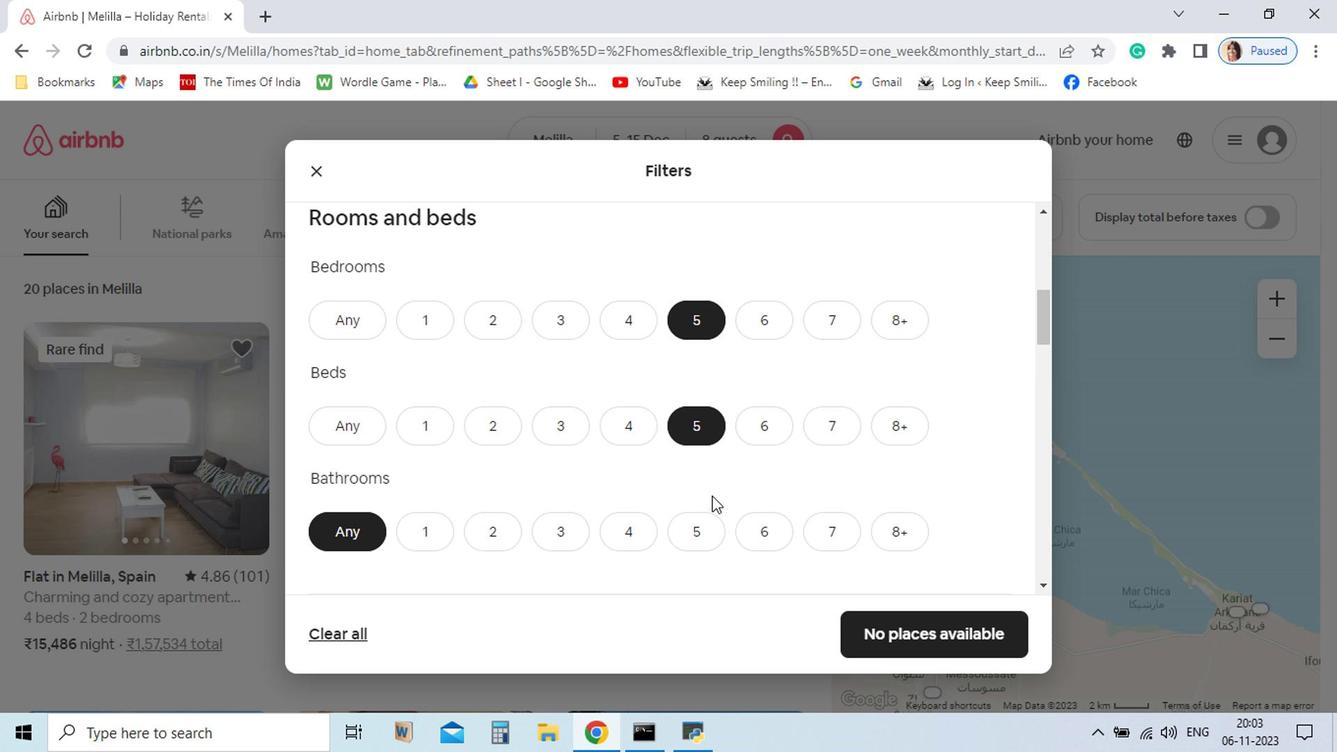 
Action: Mouse moved to (584, 474)
Screenshot: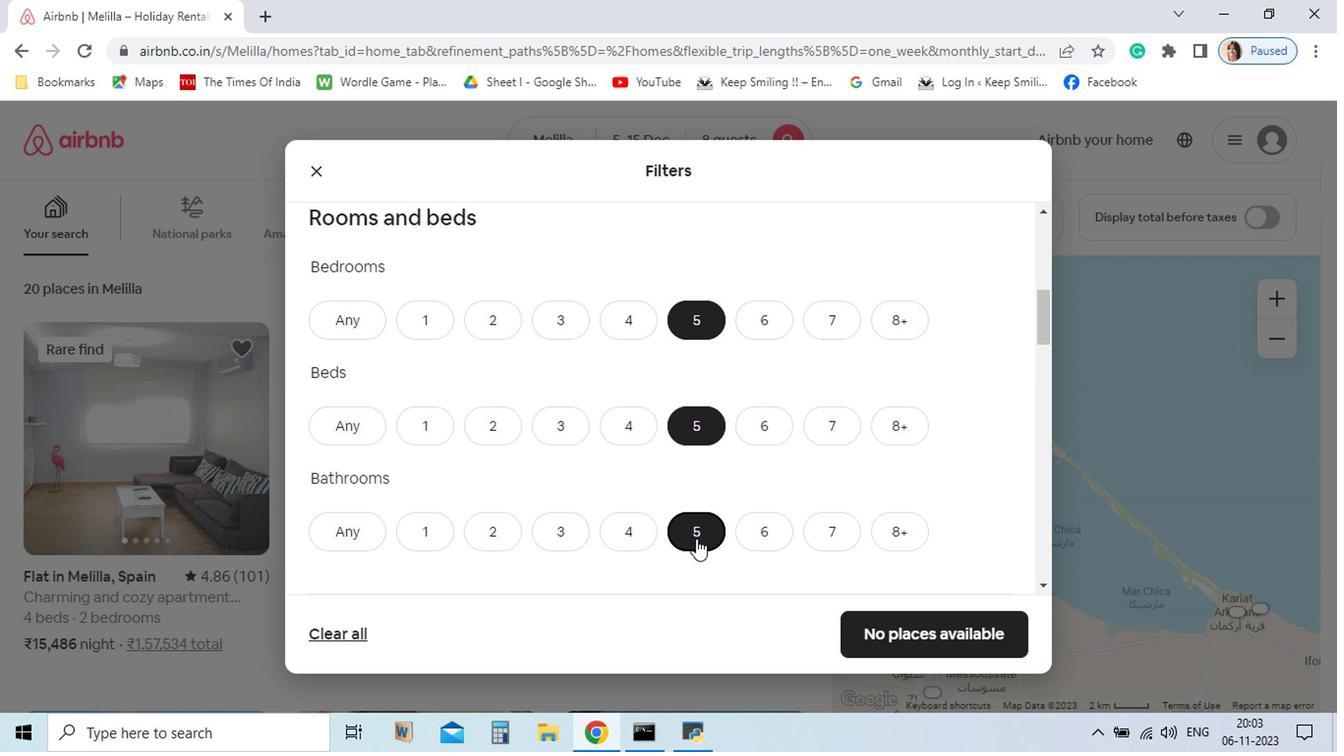 
Action: Mouse pressed left at (584, 474)
Screenshot: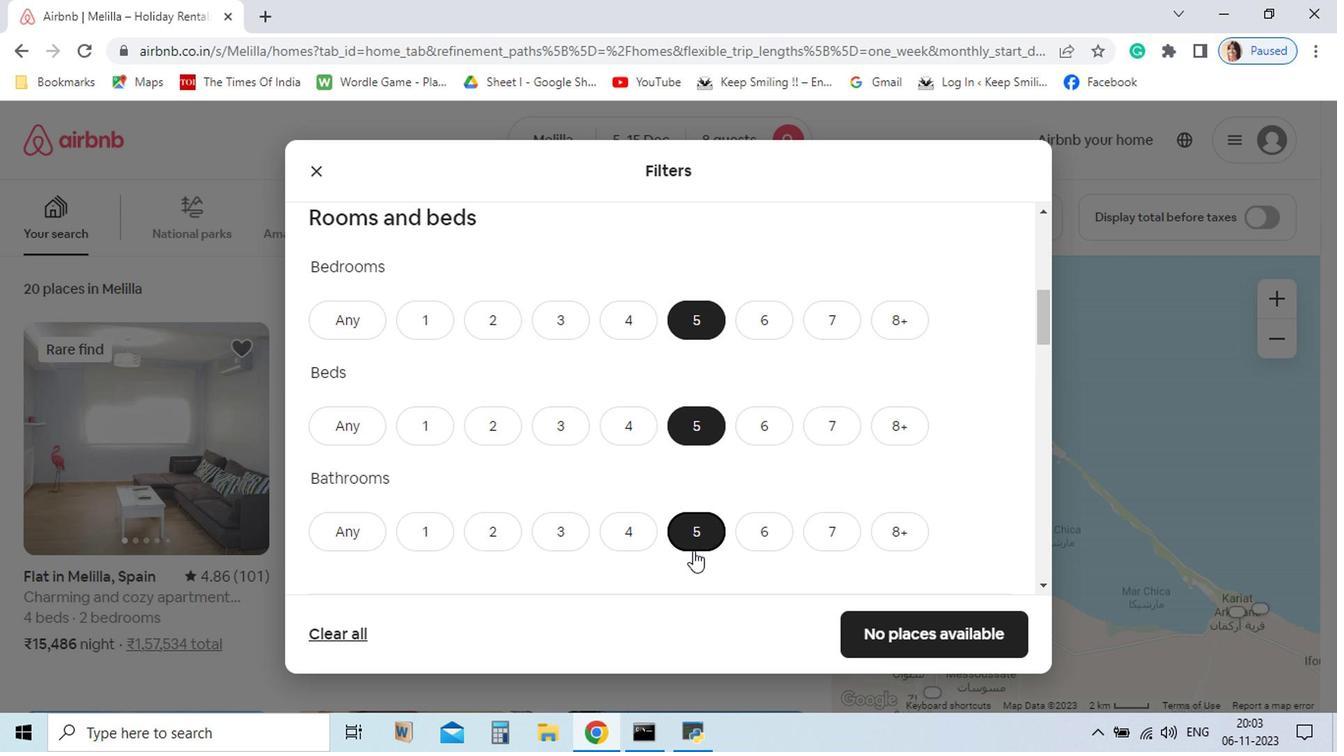 
Action: Mouse moved to (578, 496)
Screenshot: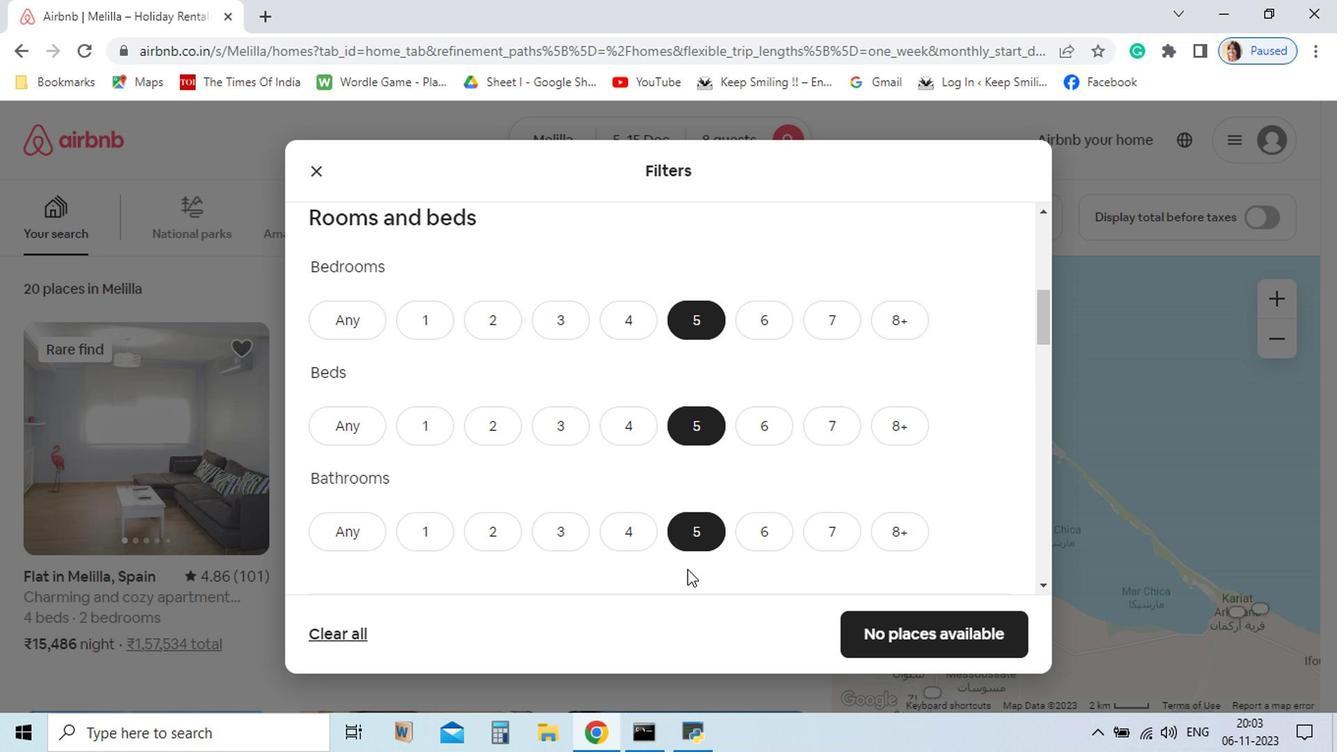 
Action: Mouse scrolled (578, 495) with delta (0, 0)
Screenshot: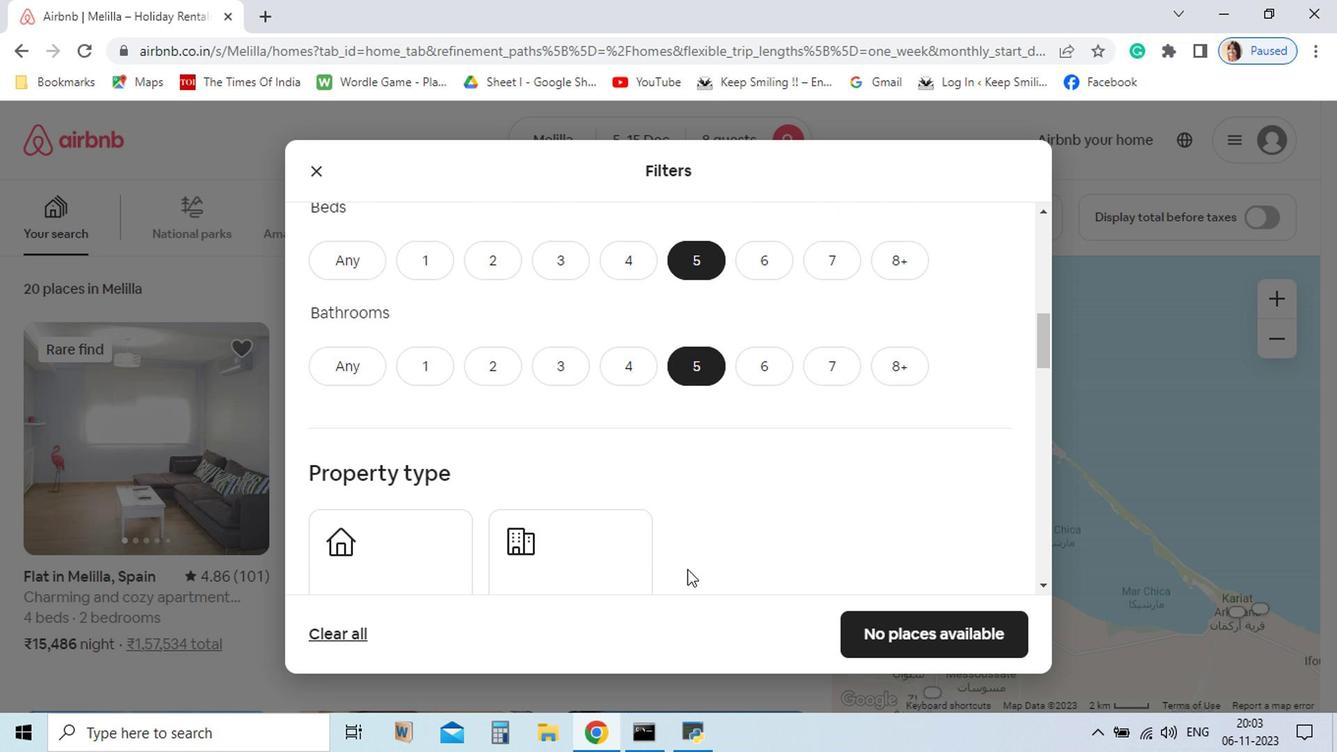 
Action: Mouse scrolled (578, 495) with delta (0, 0)
Screenshot: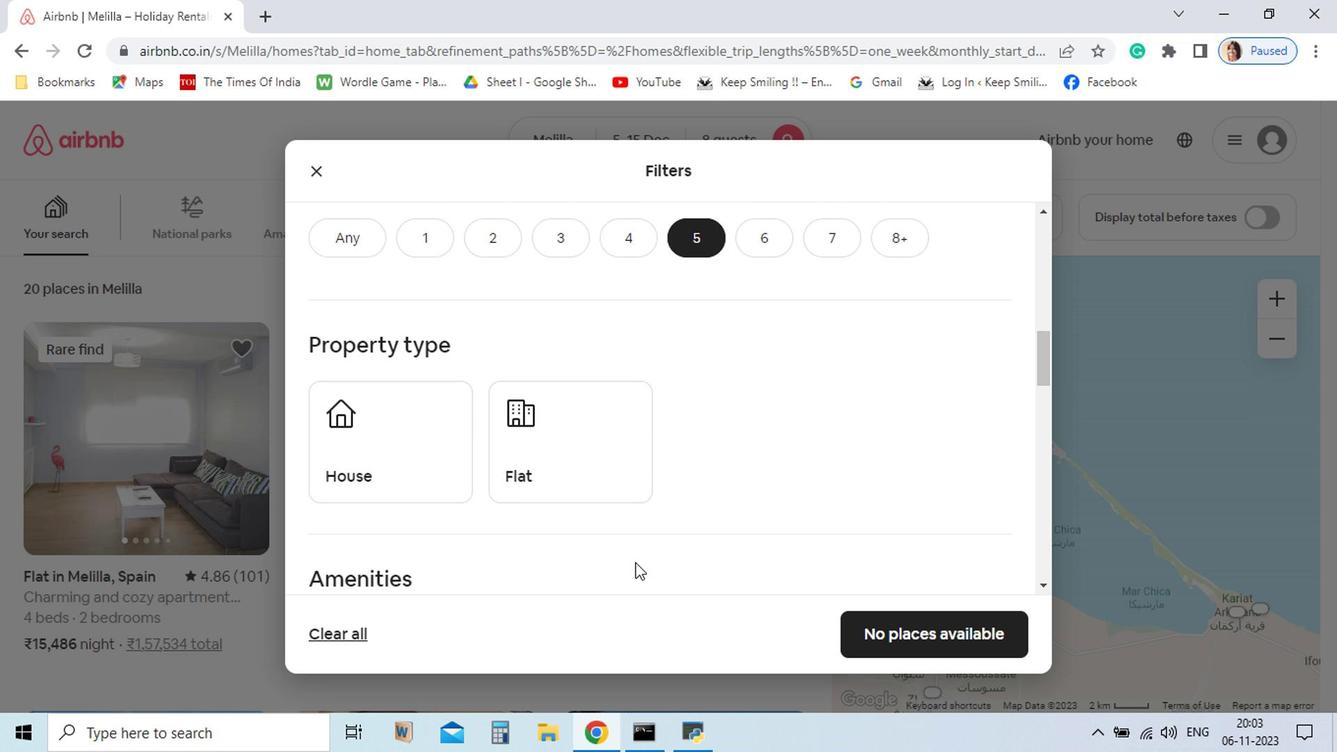 
Action: Mouse scrolled (578, 495) with delta (0, 0)
Screenshot: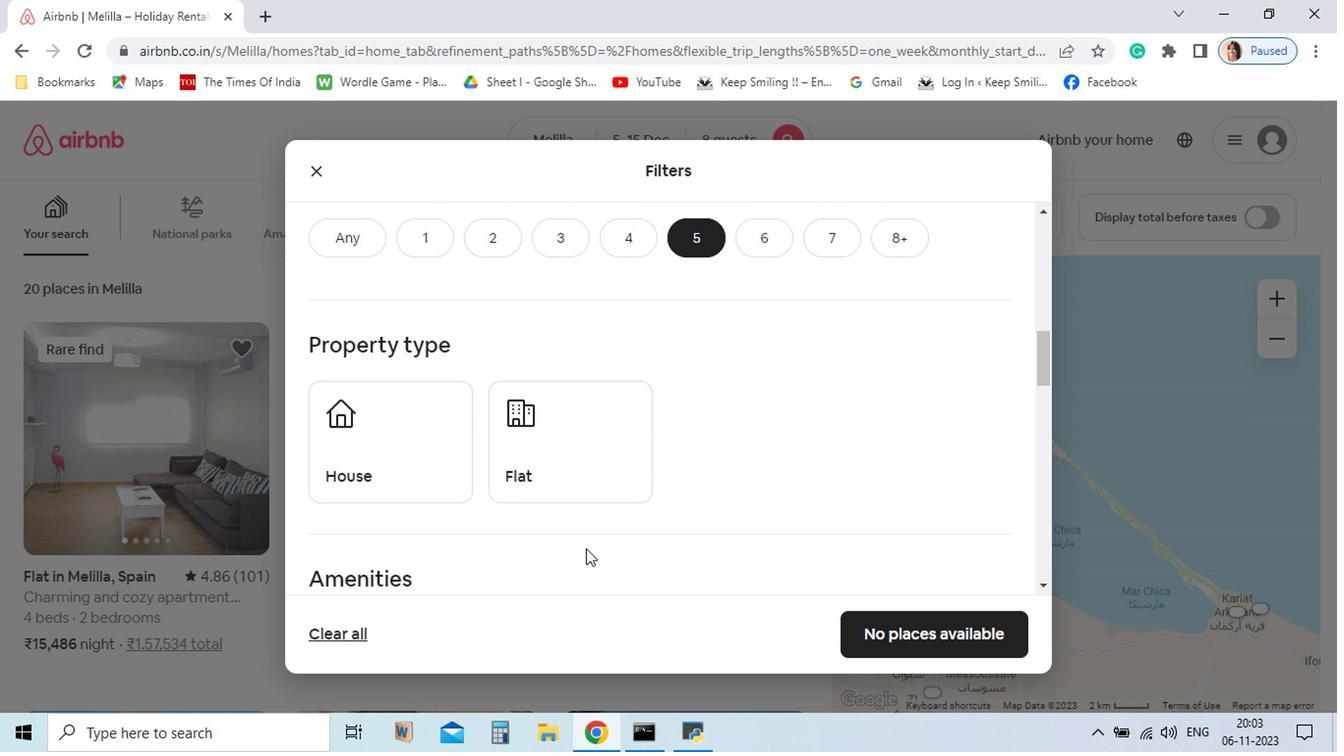
Action: Mouse moved to (365, 424)
Screenshot: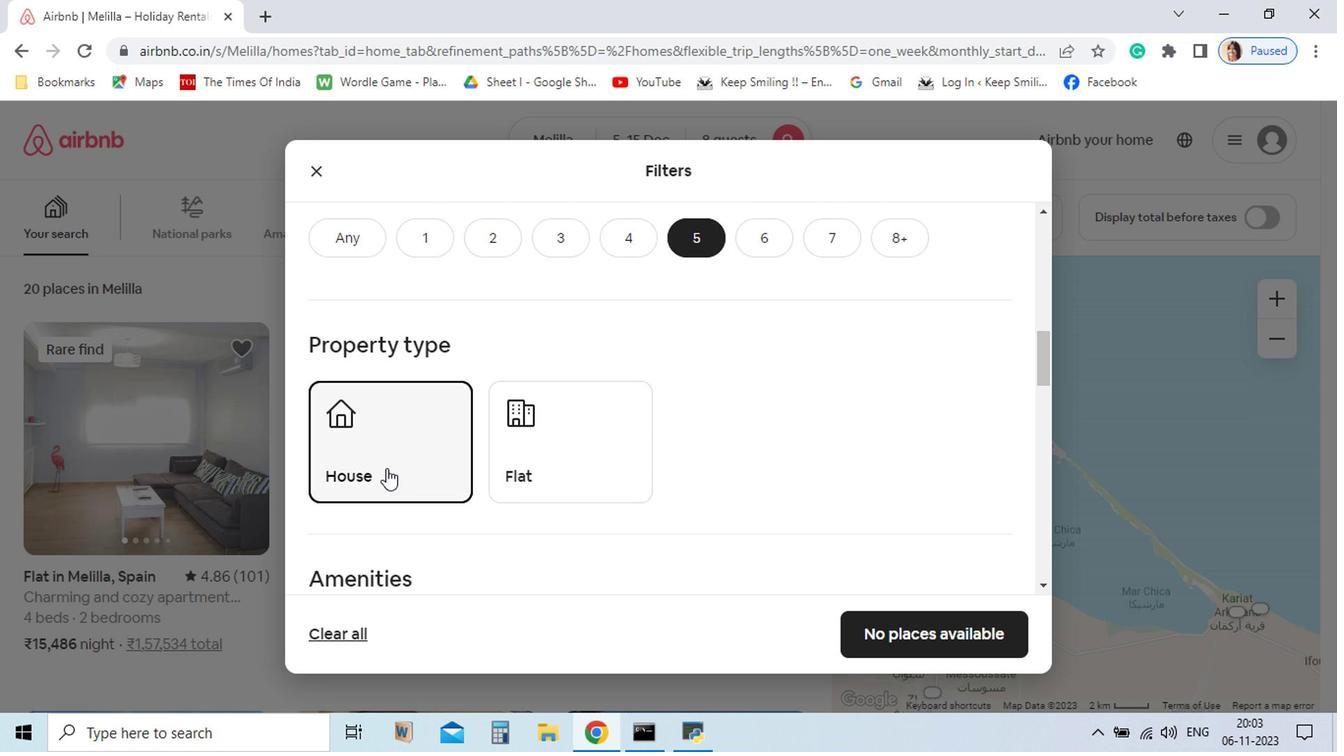 
Action: Mouse pressed left at (365, 424)
Screenshot: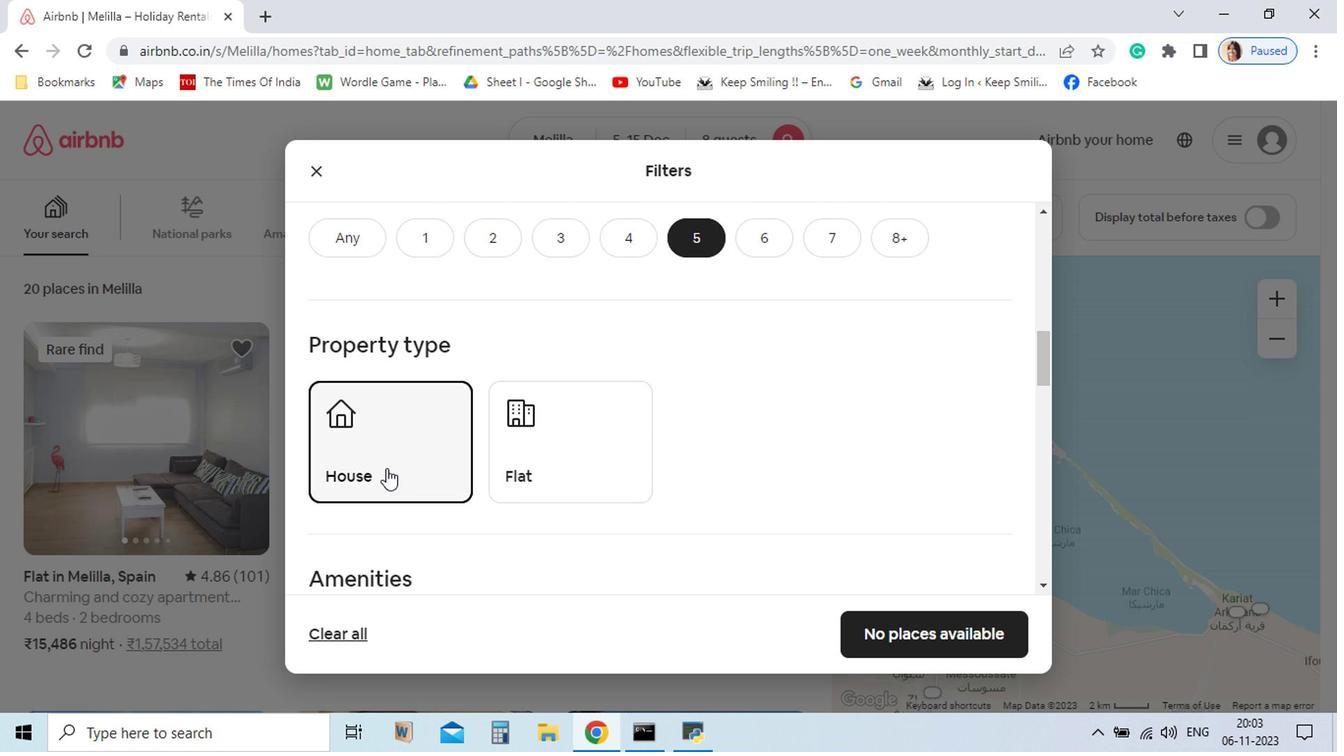 
Action: Mouse moved to (746, 539)
Screenshot: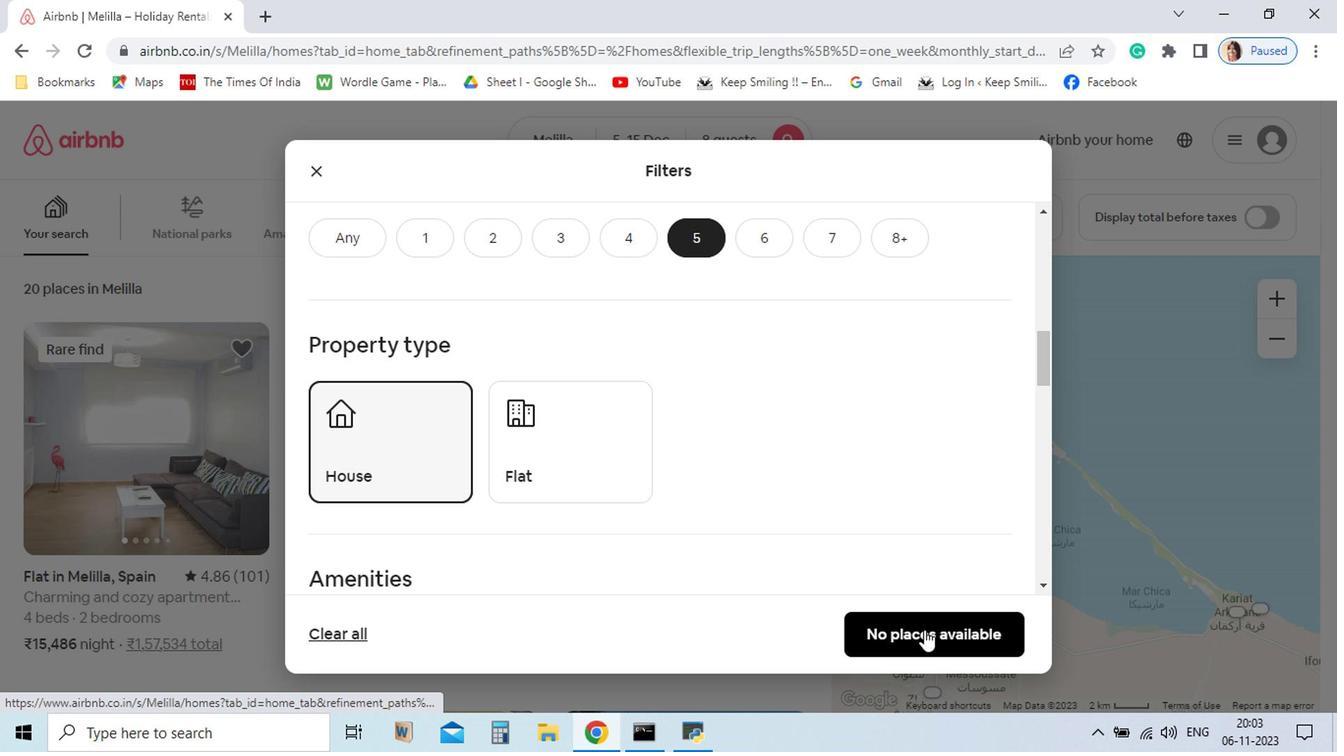 
Action: Mouse pressed left at (746, 539)
Screenshot: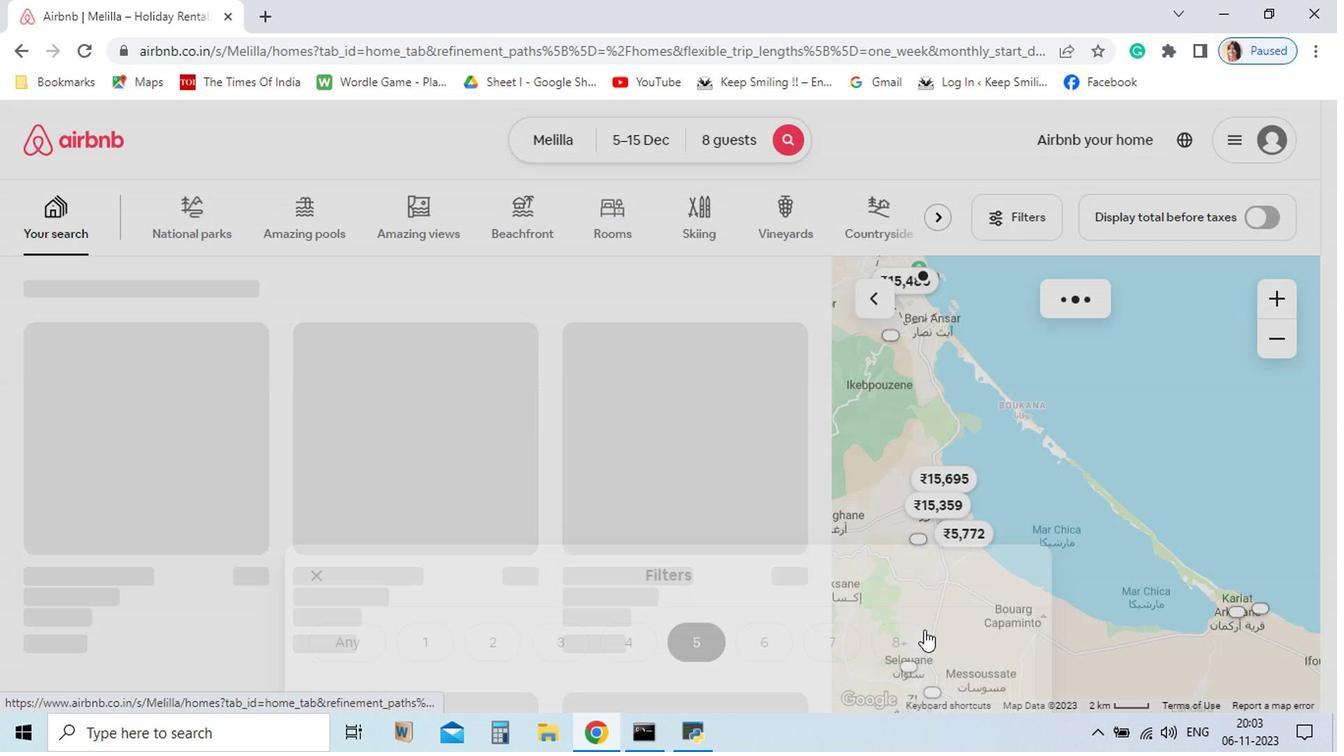 
